 Task: Add a signature Erica Taylor containing 'Have a great Fourth of July, Erica Taylor' to email address softage.1@softage.net and add a folder Collectibles
Action: Mouse moved to (100, 143)
Screenshot: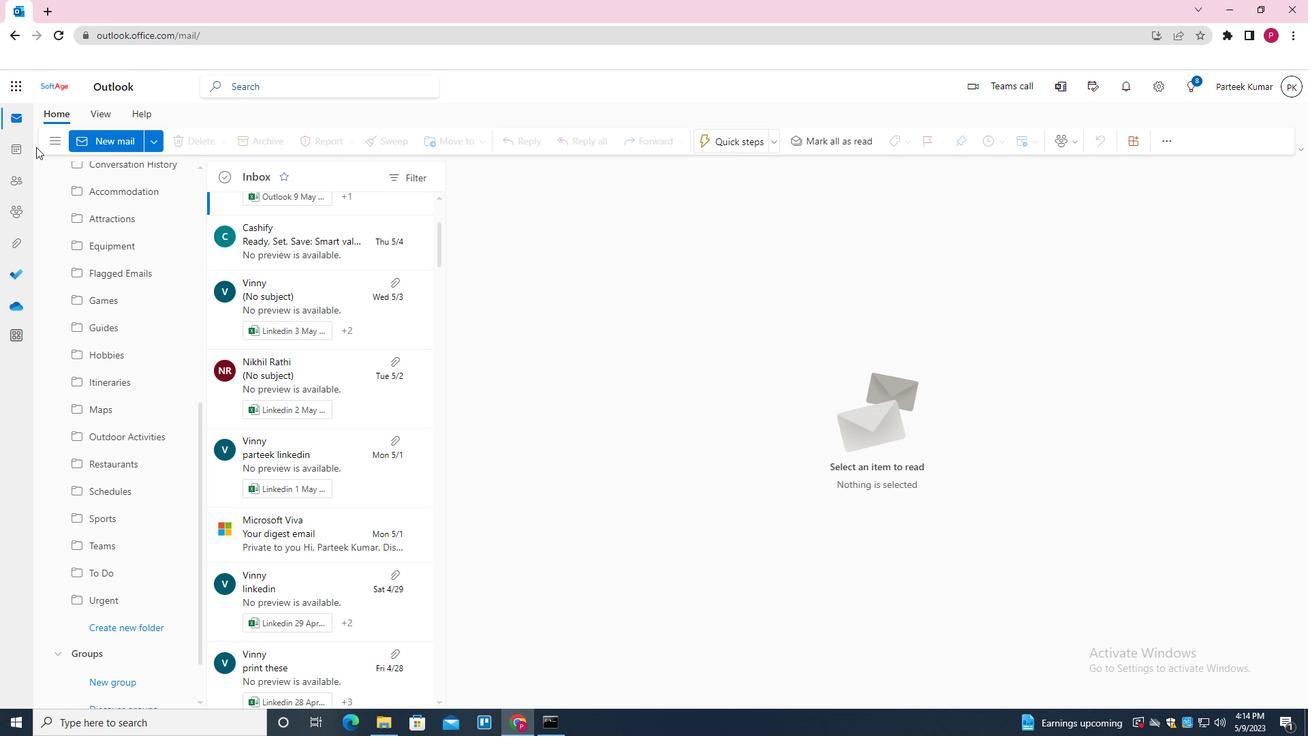 
Action: Mouse pressed left at (100, 143)
Screenshot: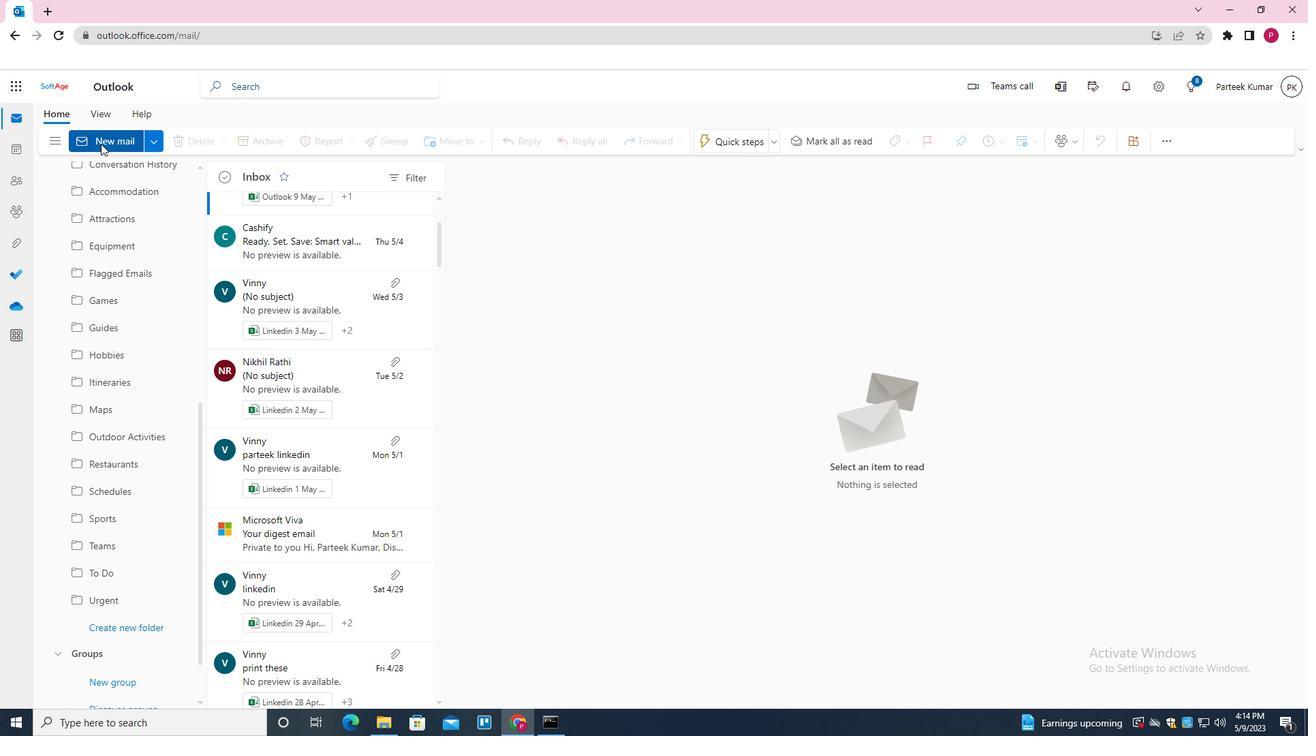 
Action: Mouse moved to (924, 142)
Screenshot: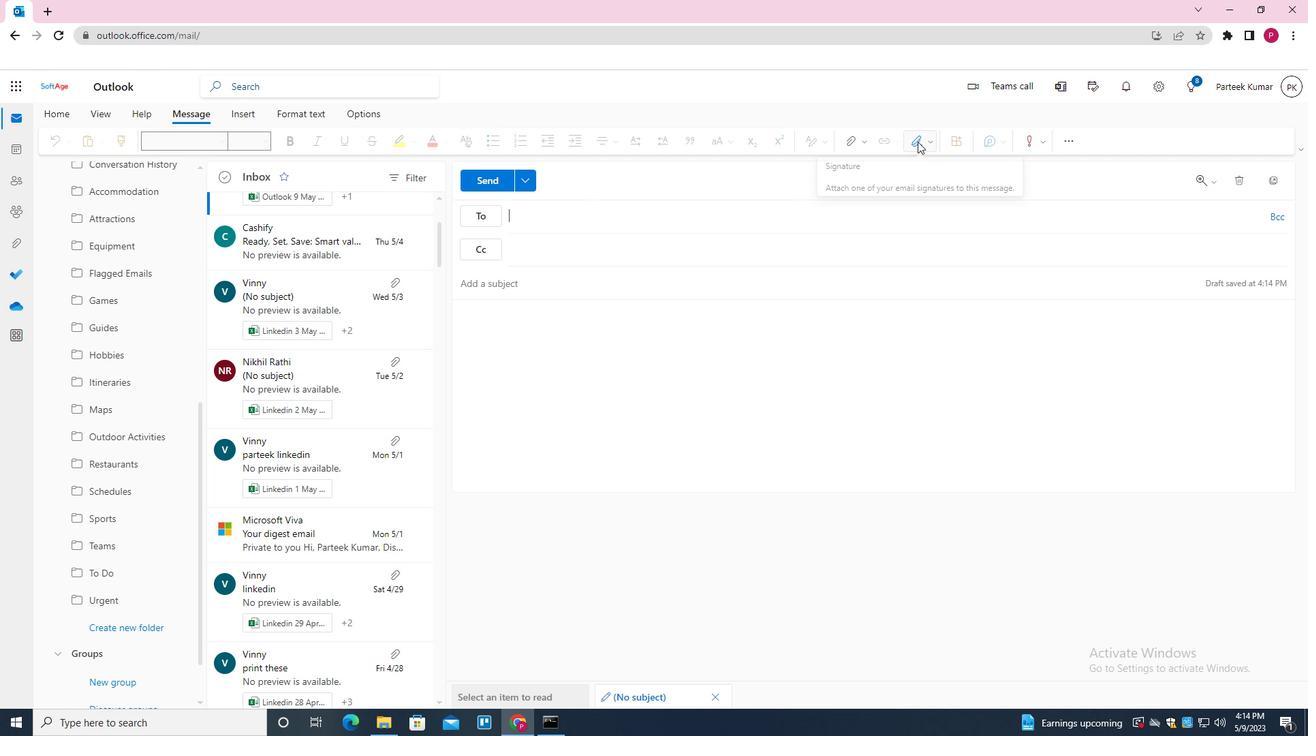 
Action: Mouse pressed left at (924, 142)
Screenshot: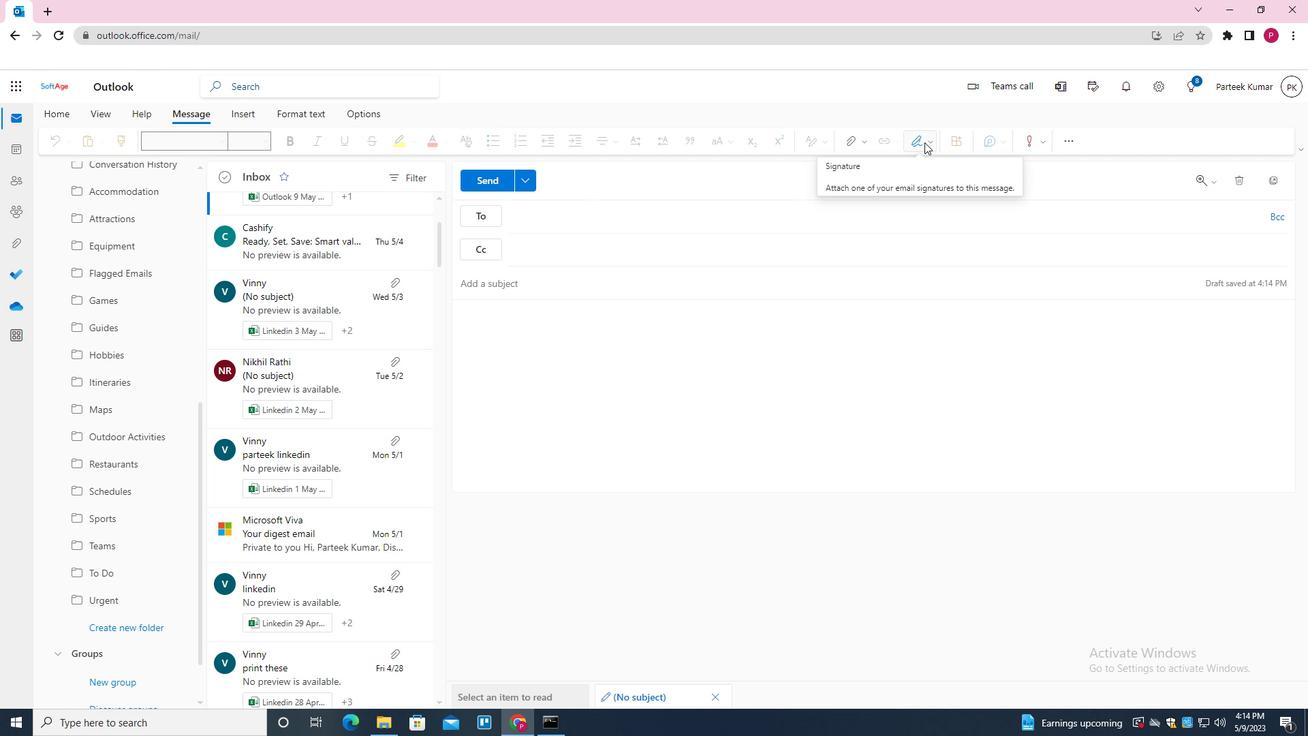 
Action: Mouse moved to (890, 415)
Screenshot: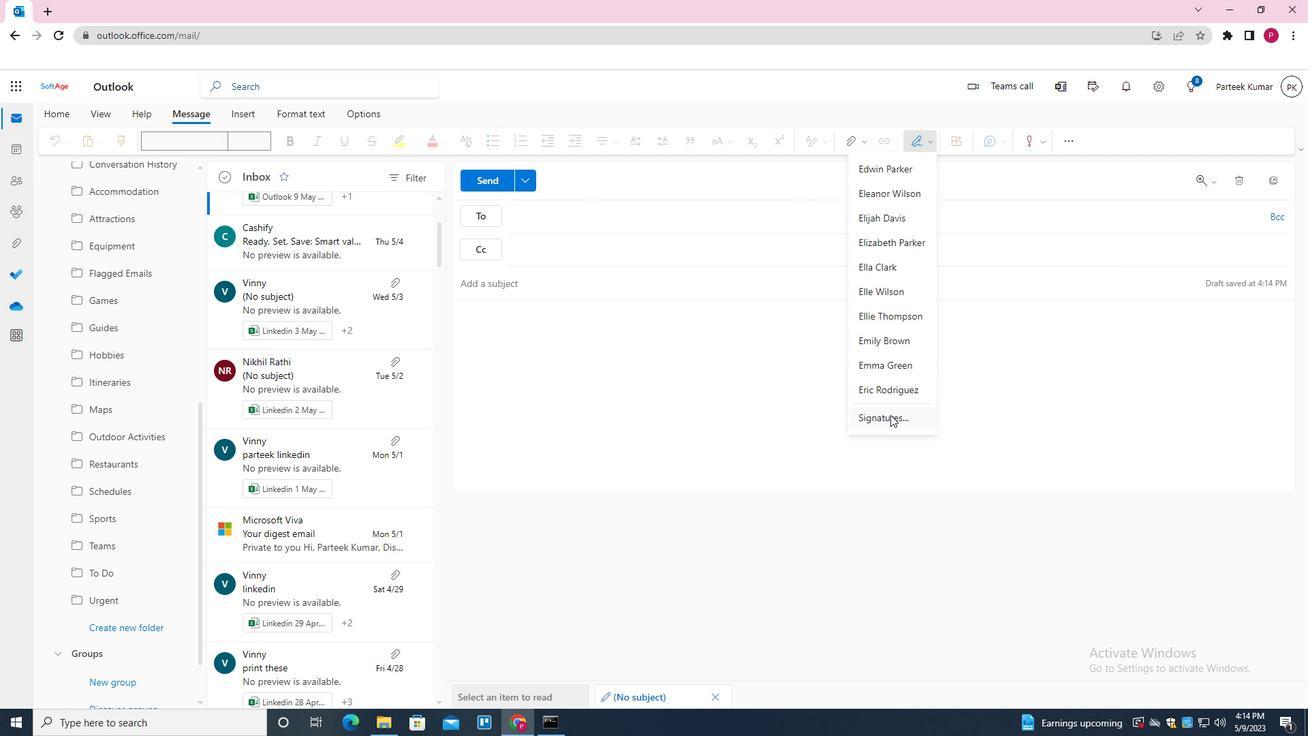 
Action: Mouse pressed left at (890, 415)
Screenshot: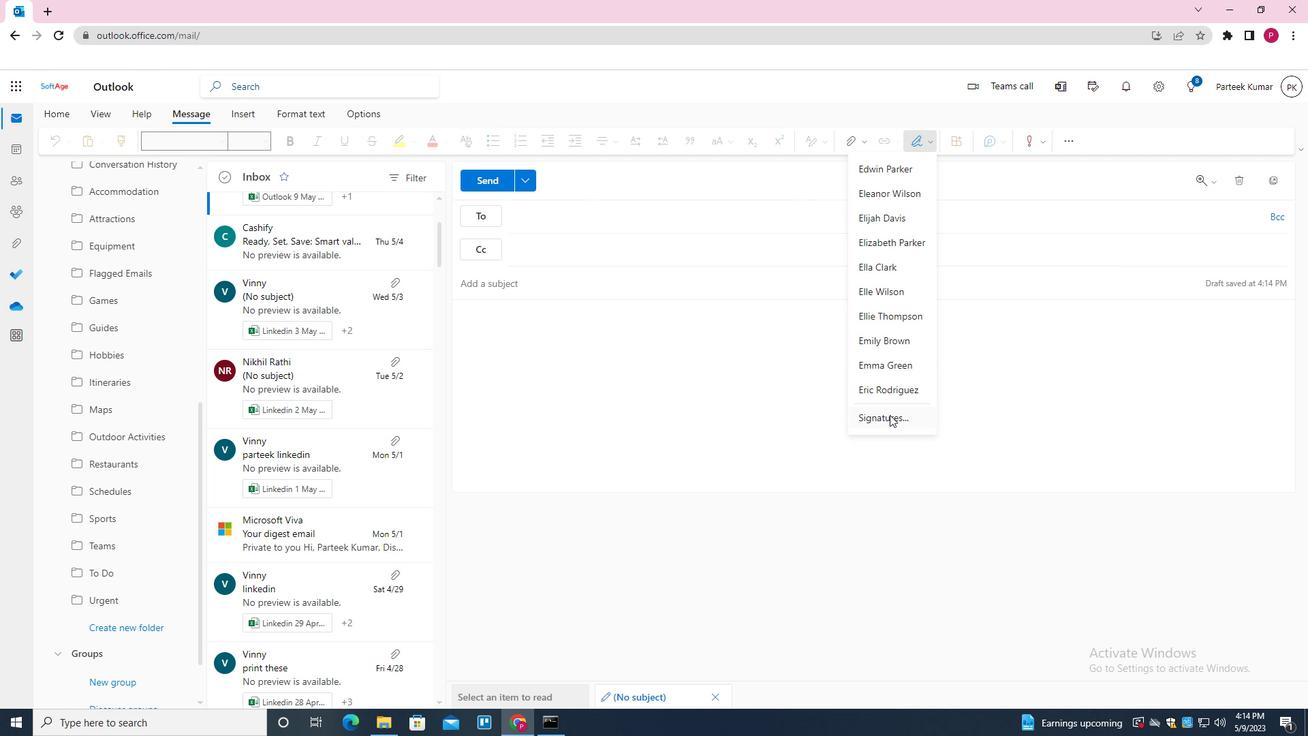 
Action: Mouse moved to (549, 225)
Screenshot: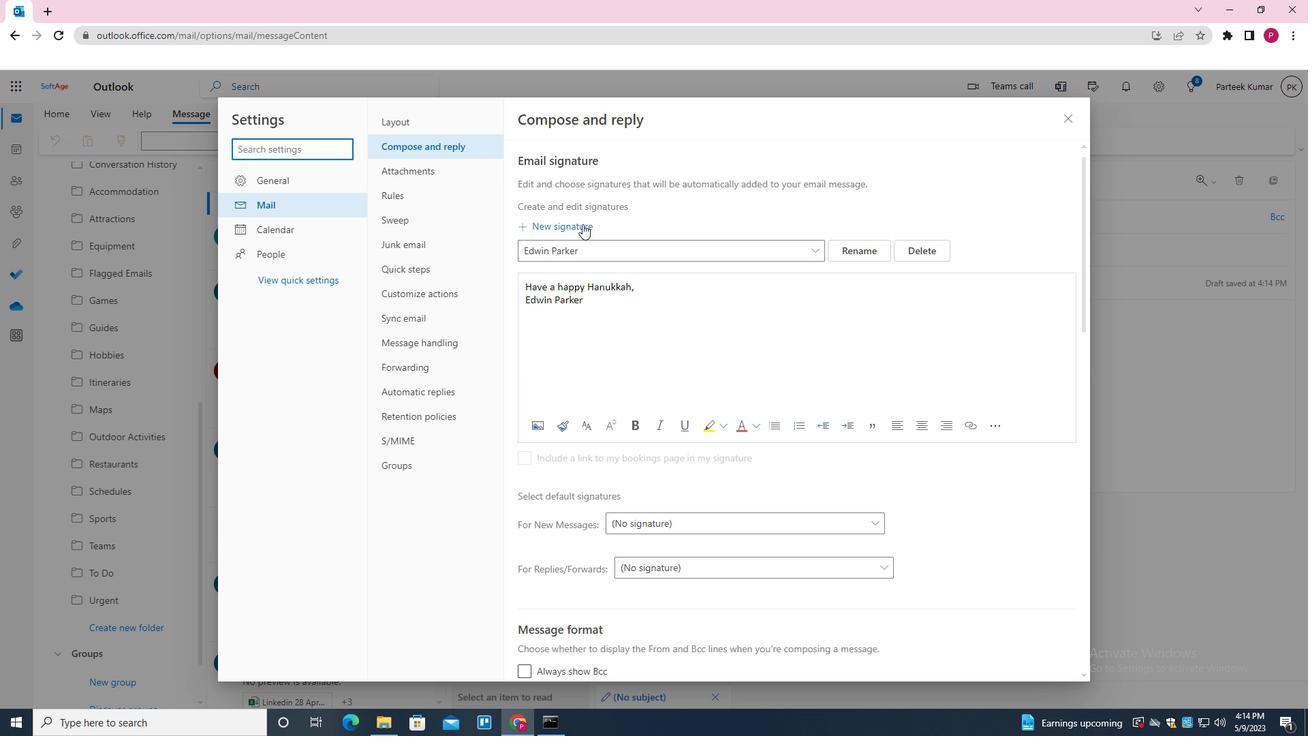 
Action: Mouse pressed left at (549, 225)
Screenshot: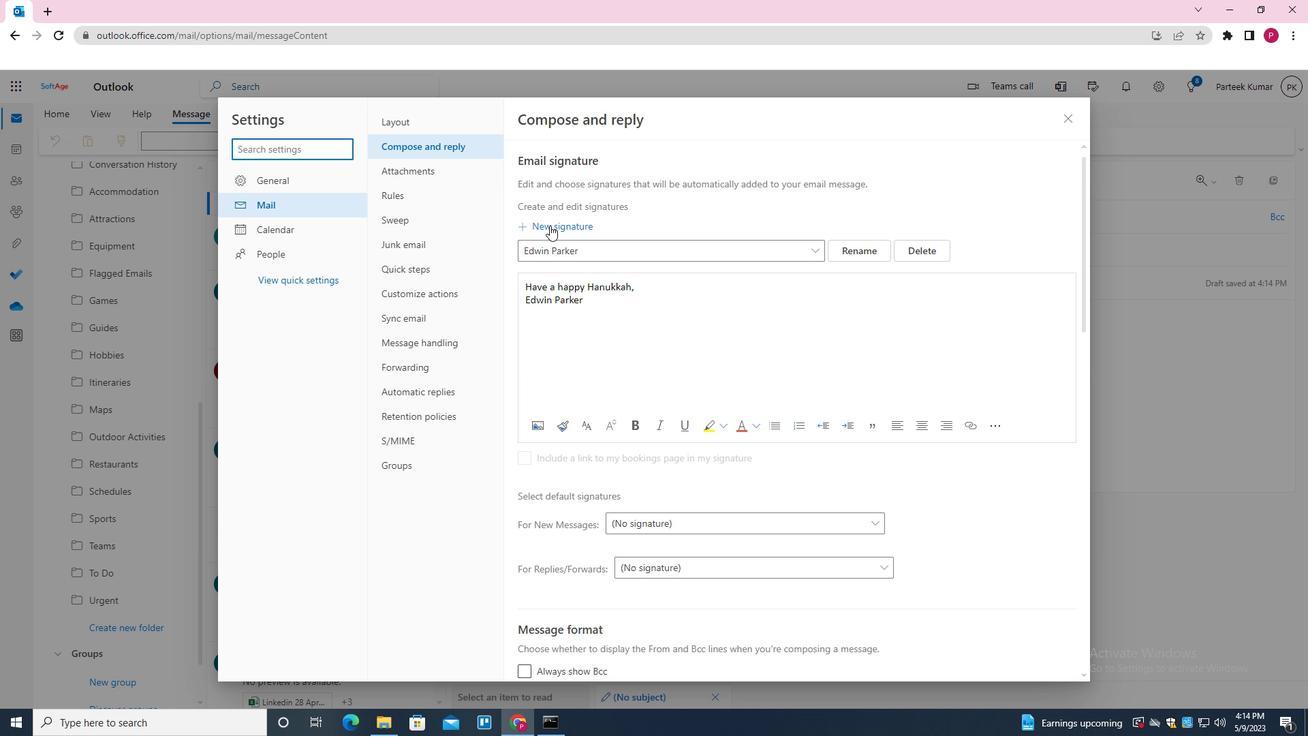 
Action: Mouse moved to (603, 250)
Screenshot: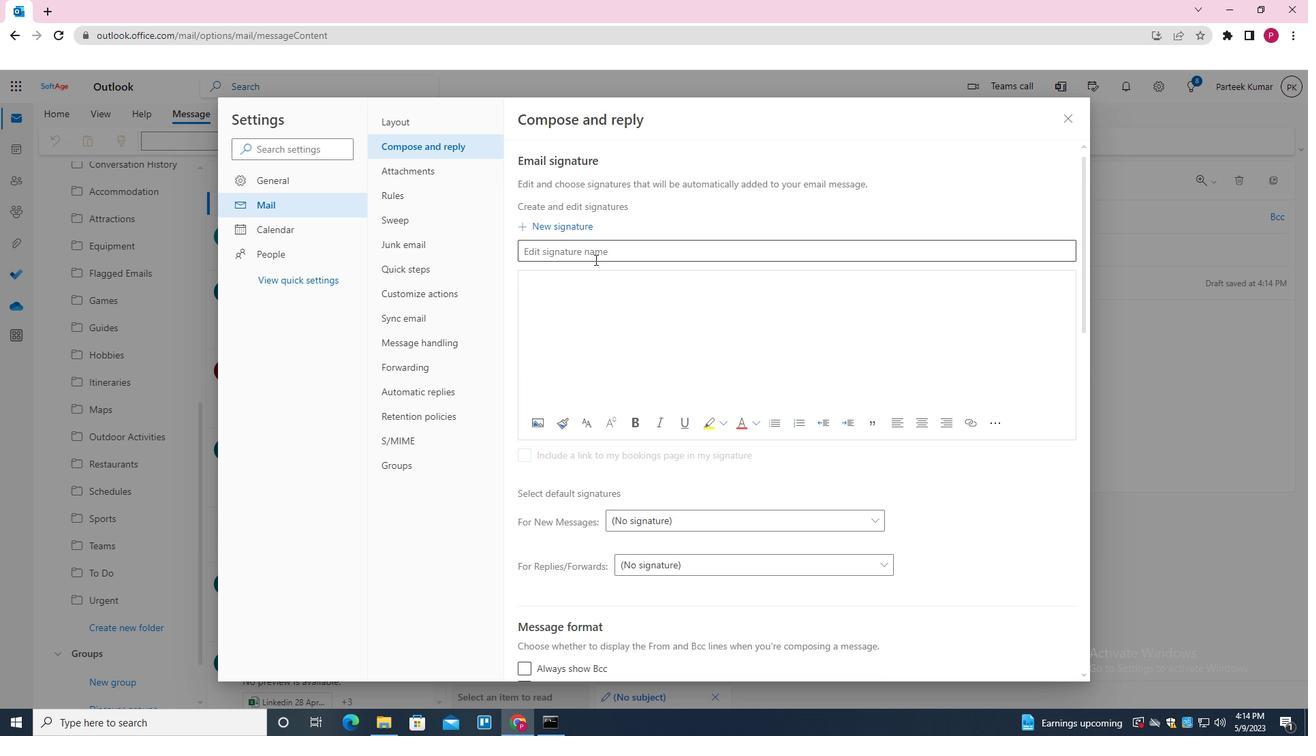 
Action: Mouse pressed left at (603, 250)
Screenshot: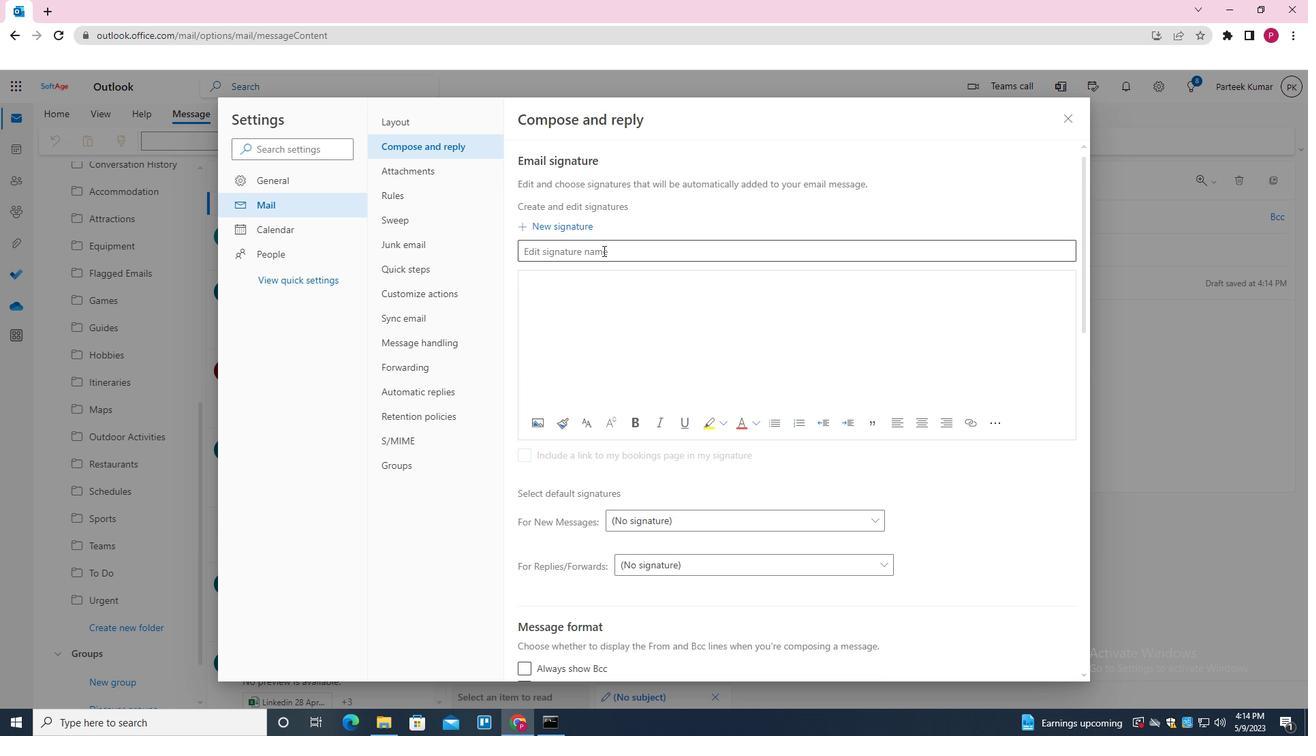 
Action: Mouse moved to (737, 354)
Screenshot: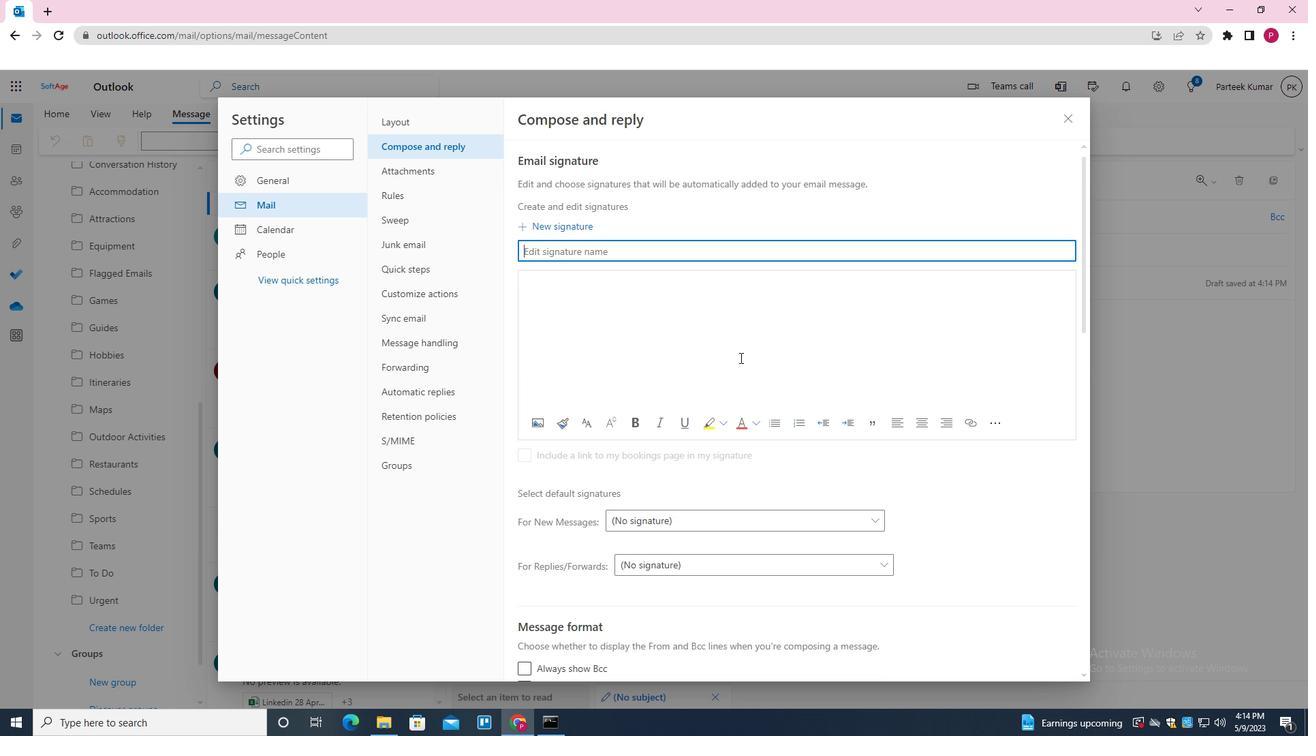
Action: Key pressed <Key.shift>ERICA<Key.space><Key.shift>TAYLOR
Screenshot: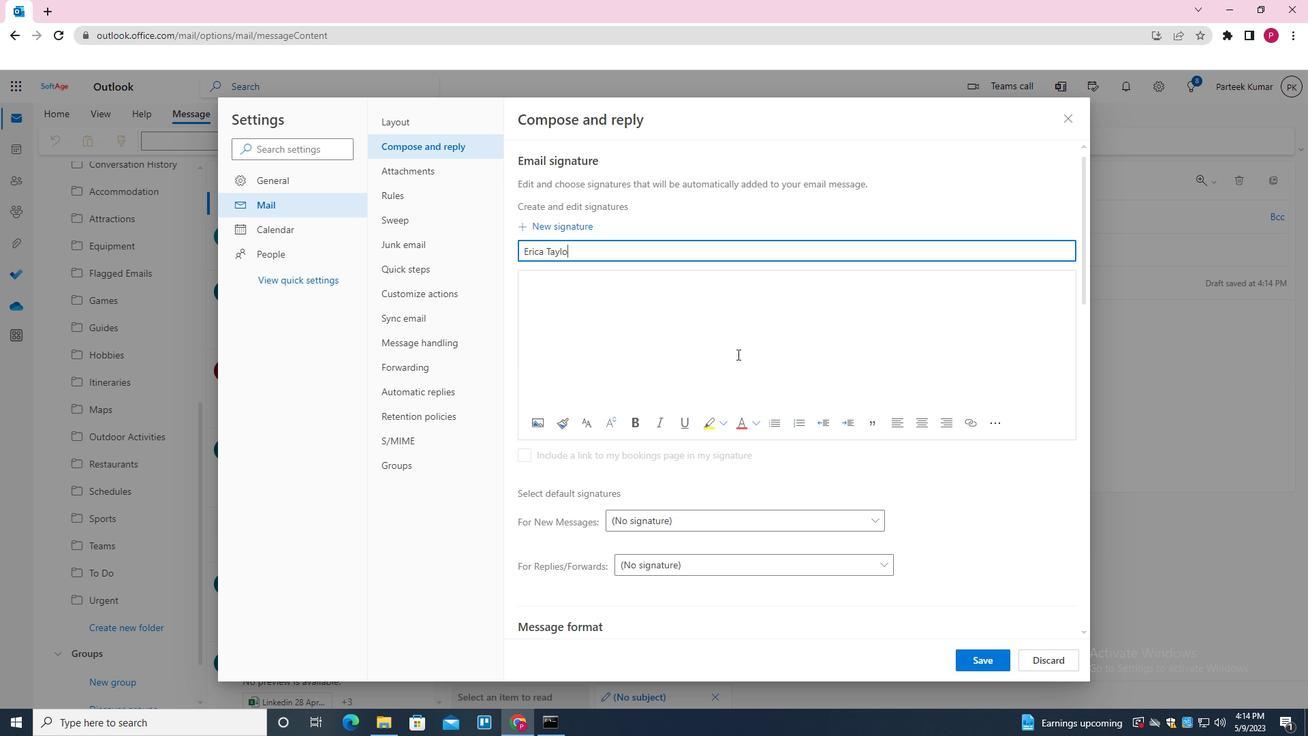 
Action: Mouse moved to (663, 310)
Screenshot: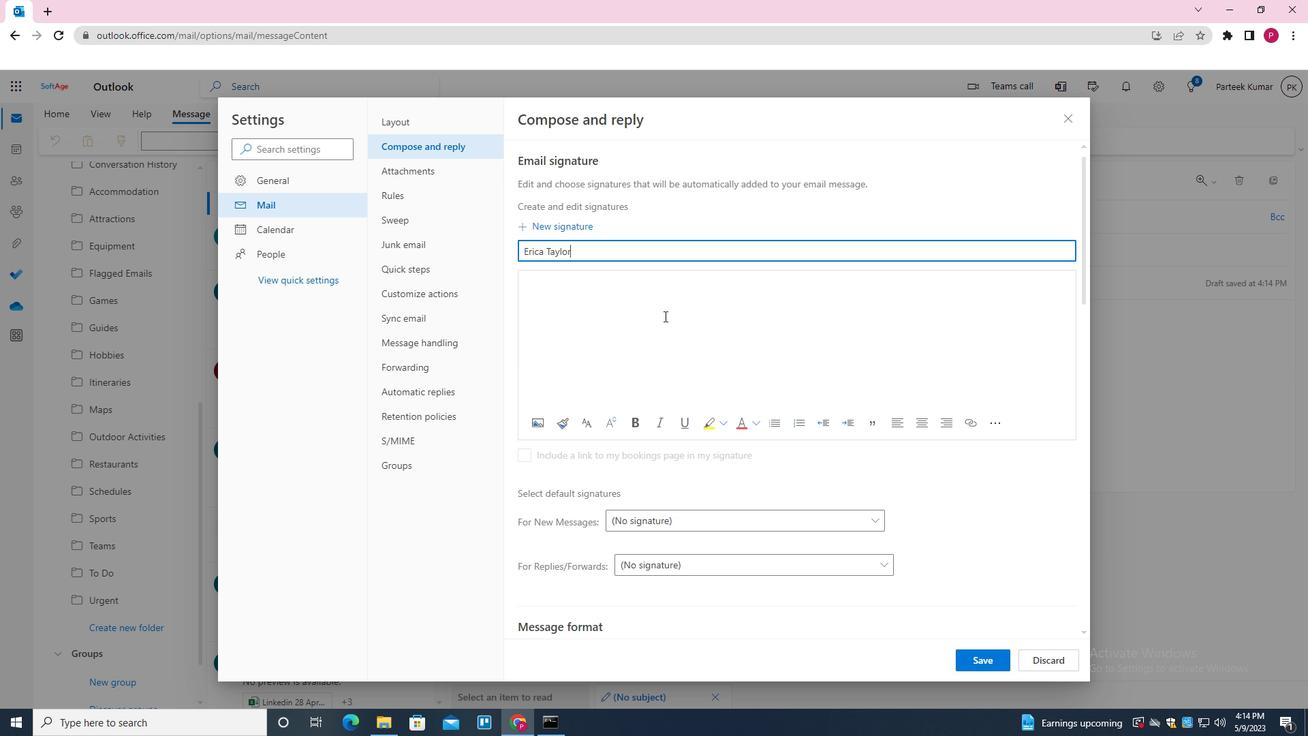 
Action: Mouse pressed left at (663, 310)
Screenshot: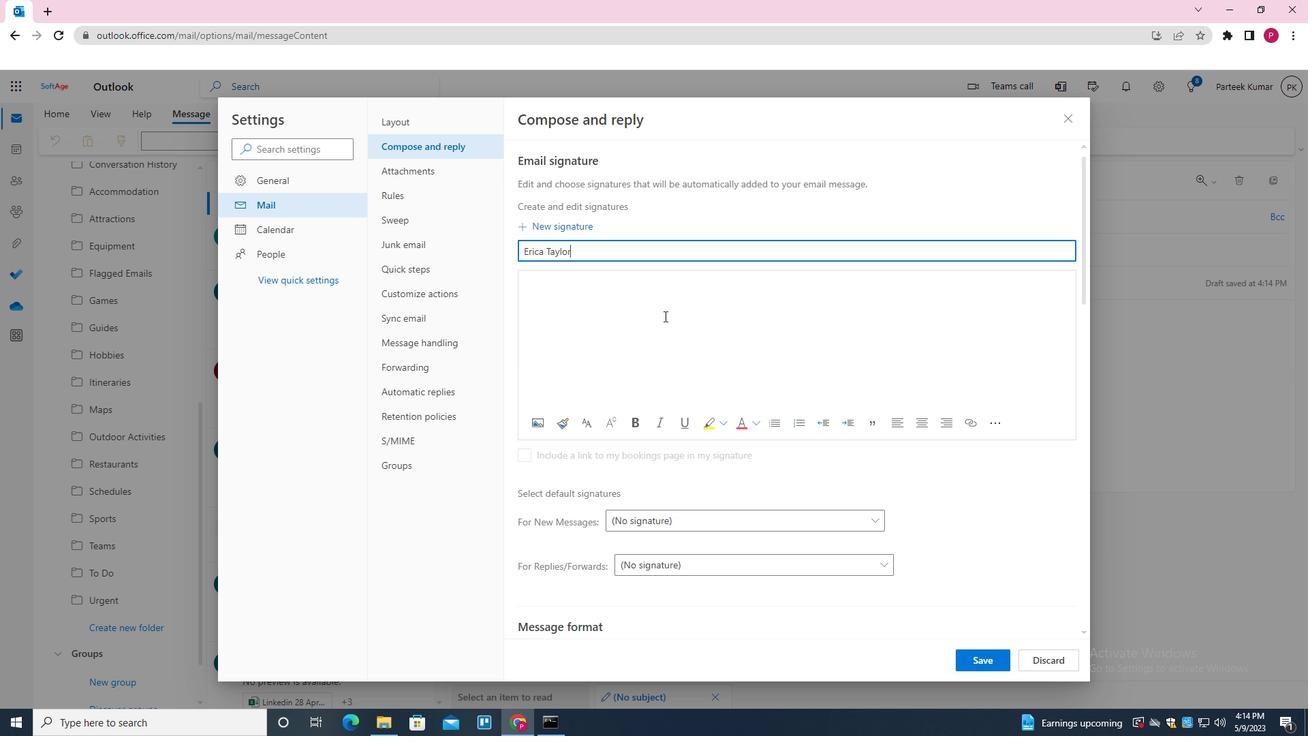 
Action: Mouse moved to (663, 310)
Screenshot: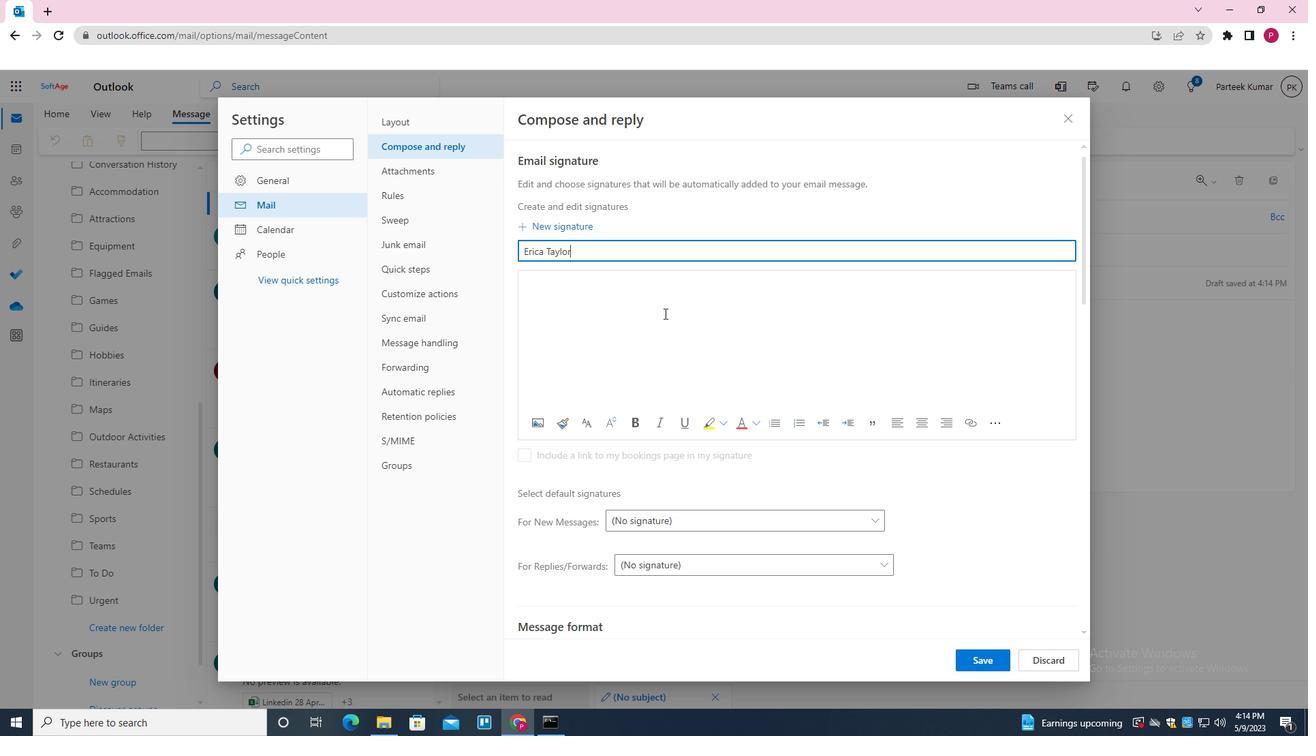 
Action: Key pressed <Key.shift>HAVE<Key.shift><Key.shift><Key.space><Key.shift><Key.shift><Key.shift><Key.shift><Key.shift><Key.shift><Key.shift><Key.shift><Key.shift><Key.shift><Key.shift><Key.shift><Key.shift><Key.shift><Key.shift><Key.shift><Key.shift><Key.shift><Key.shift><Key.shift><Key.shift><Key.shift><Key.shift><Key.shift><Key.shift><Key.shift><Key.shift><Key.shift><Key.shift><Key.shift><Key.shift><Key.shift>A<Key.space><Key.shift><Key.shift><Key.shift><Key.shift><Key.shift><Key.shift><Key.shift><Key.shift><Key.shift><Key.shift><Key.shift><Key.shift><Key.shift><Key.shift><Key.shift><Key.shift>GREAT<Key.space><Key.shift>ctrl+FOURTG<Key.backspace>H<Key.space>OF<Key.space><Key.shift_r><Key.shift_r><Key.shift_r><Key.shift_r><Key.shift_r><Key.shift_r><Key.shift_r><Key.shift_r><Key.shift_r><Key.shift_r><Key.shift_r><Key.shift_r><Key.shift_r><Key.shift_r><Key.shift_r><Key.shift_r><Key.shift_r><Key.shift_r><Key.shift_r><Key.shift_r>JULY,<Key.enter><Key.shift><Key.shift><Key.shift><Key.shift><Key.shift><Key.shift>ERICA<Key.space><Key.shift><Key.shift><Key.shift><Key.shift><Key.shift><Key.shift><Key.shift>TAYLOR
Screenshot: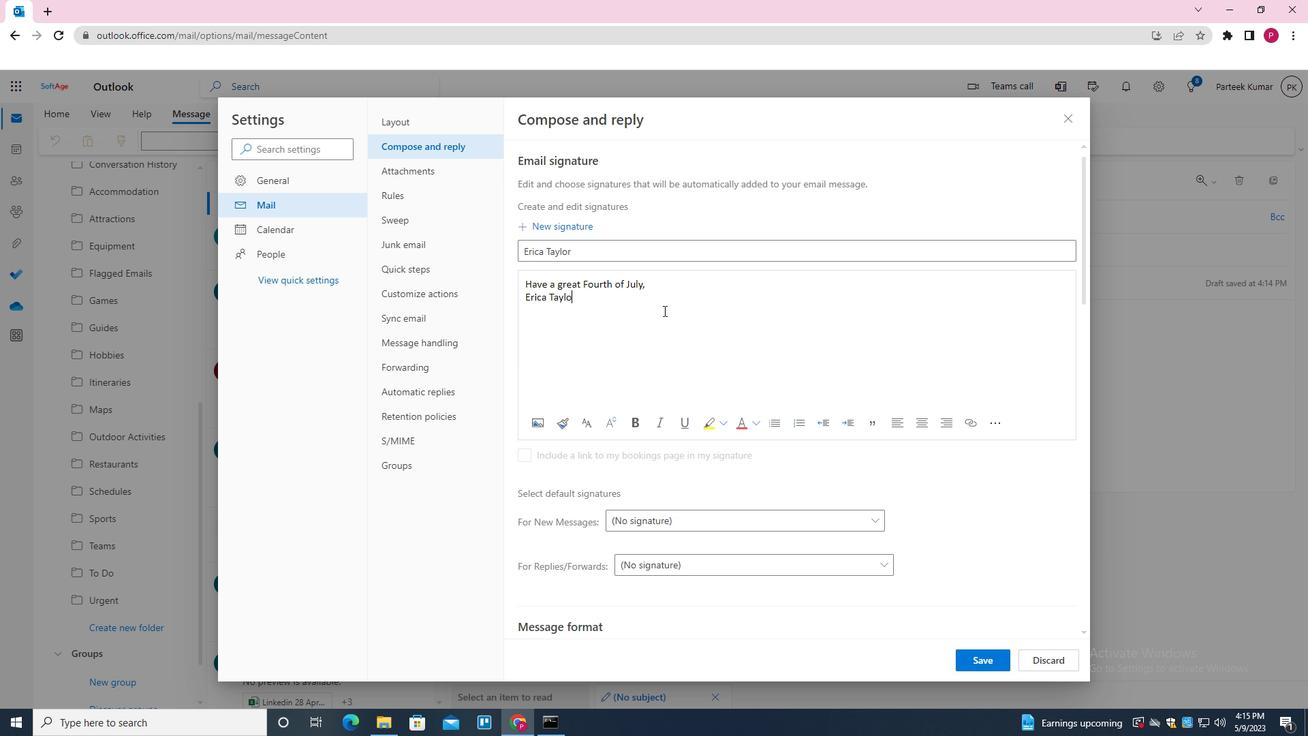 
Action: Mouse moved to (984, 662)
Screenshot: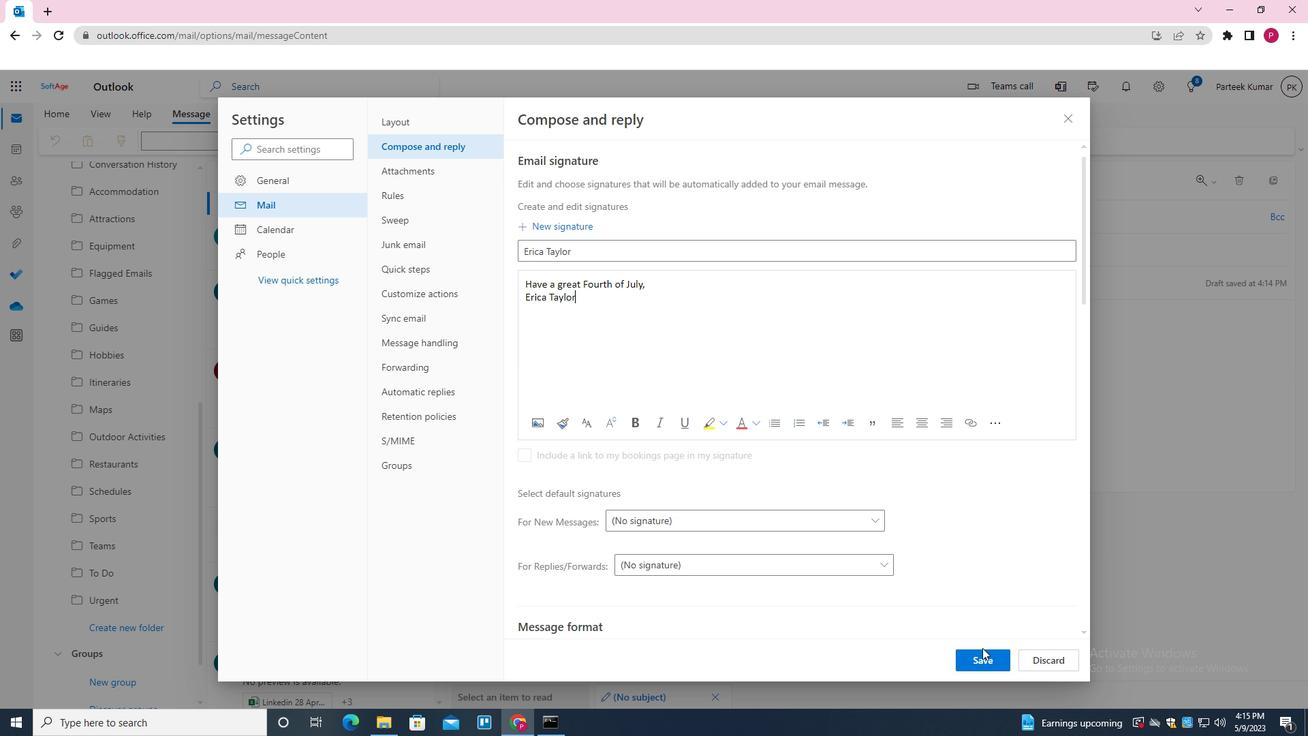 
Action: Mouse pressed left at (984, 662)
Screenshot: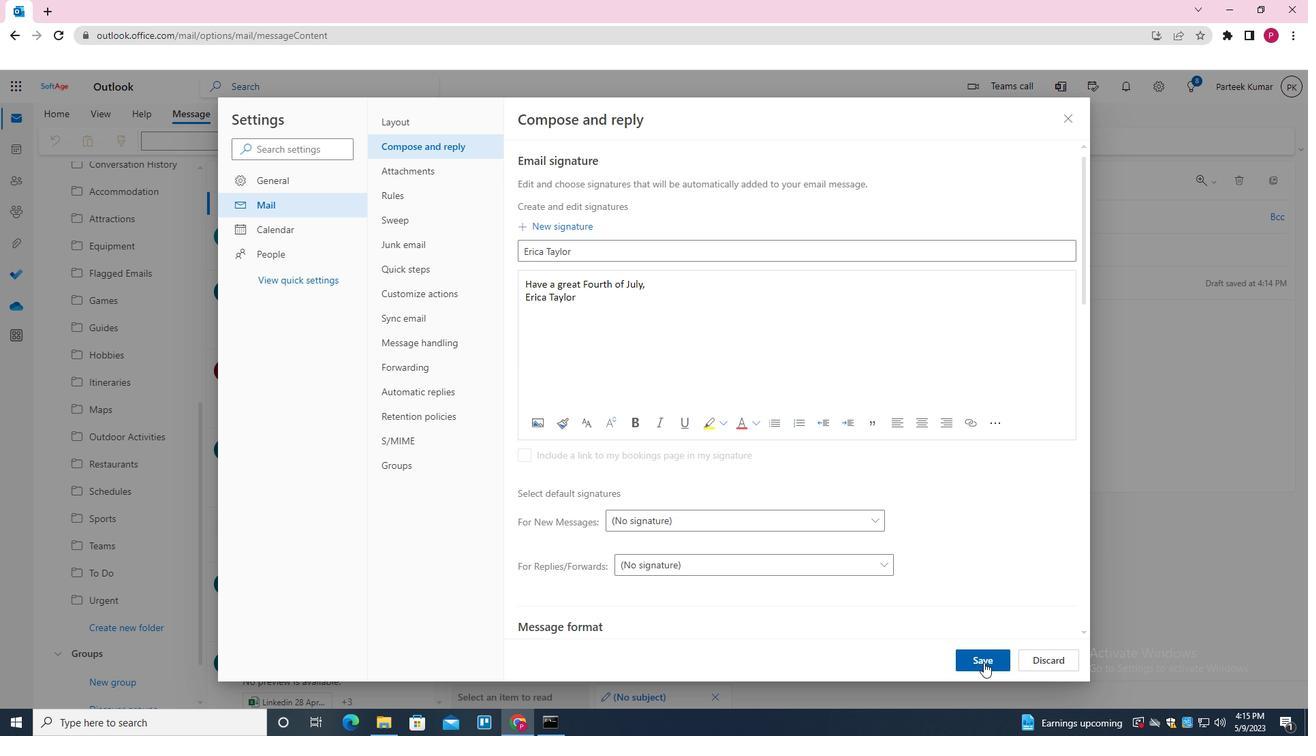 
Action: Mouse moved to (1075, 117)
Screenshot: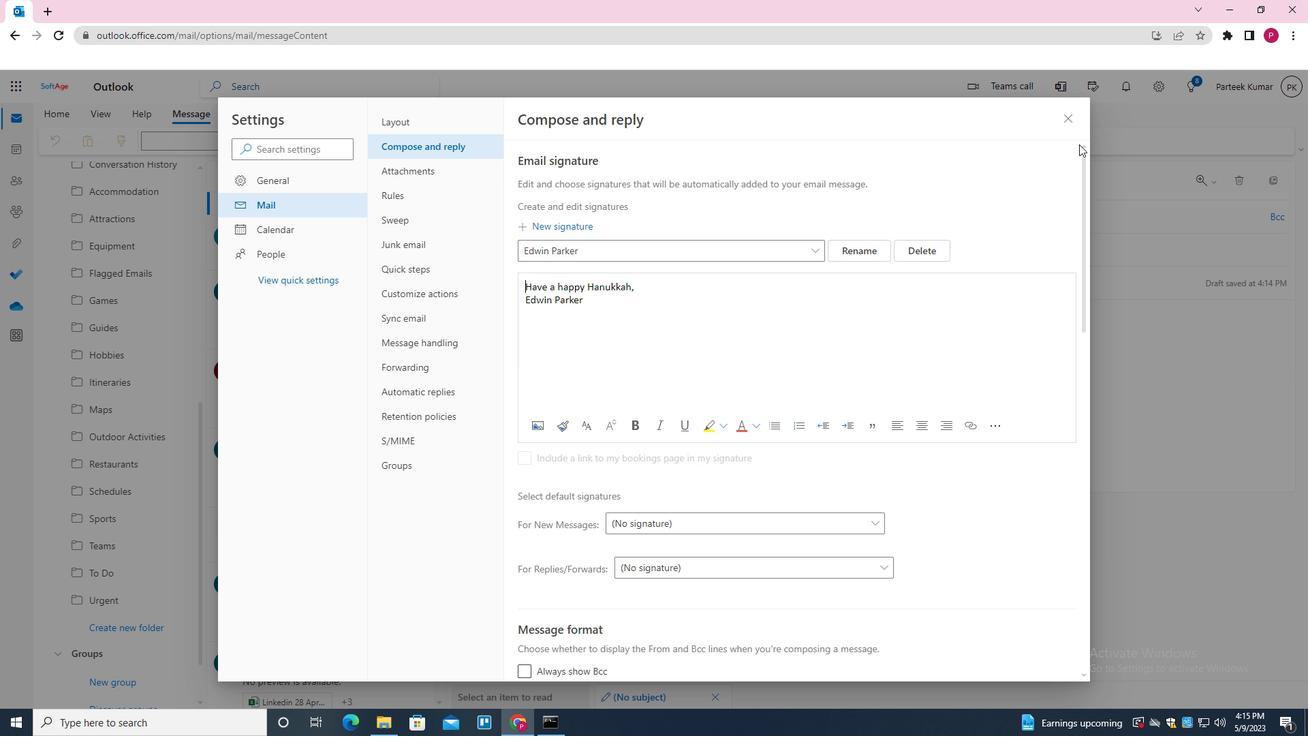 
Action: Mouse pressed left at (1075, 117)
Screenshot: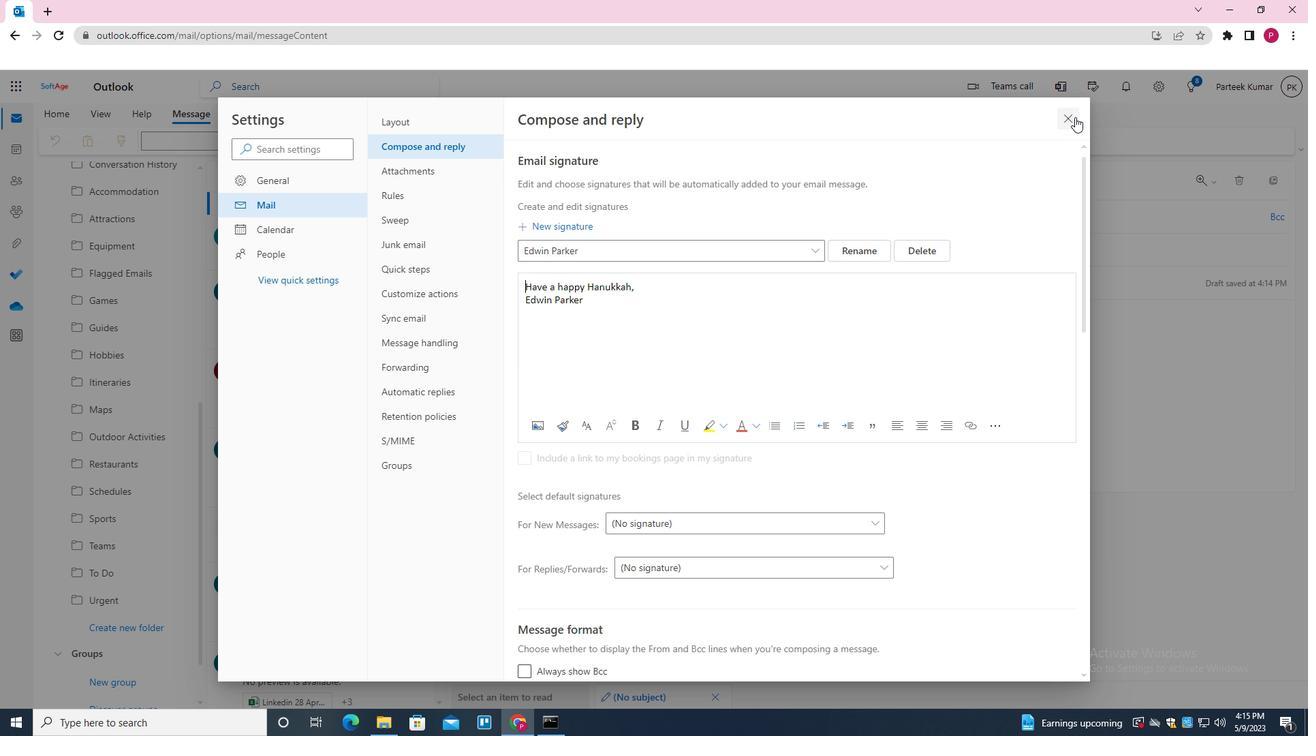 
Action: Mouse moved to (601, 329)
Screenshot: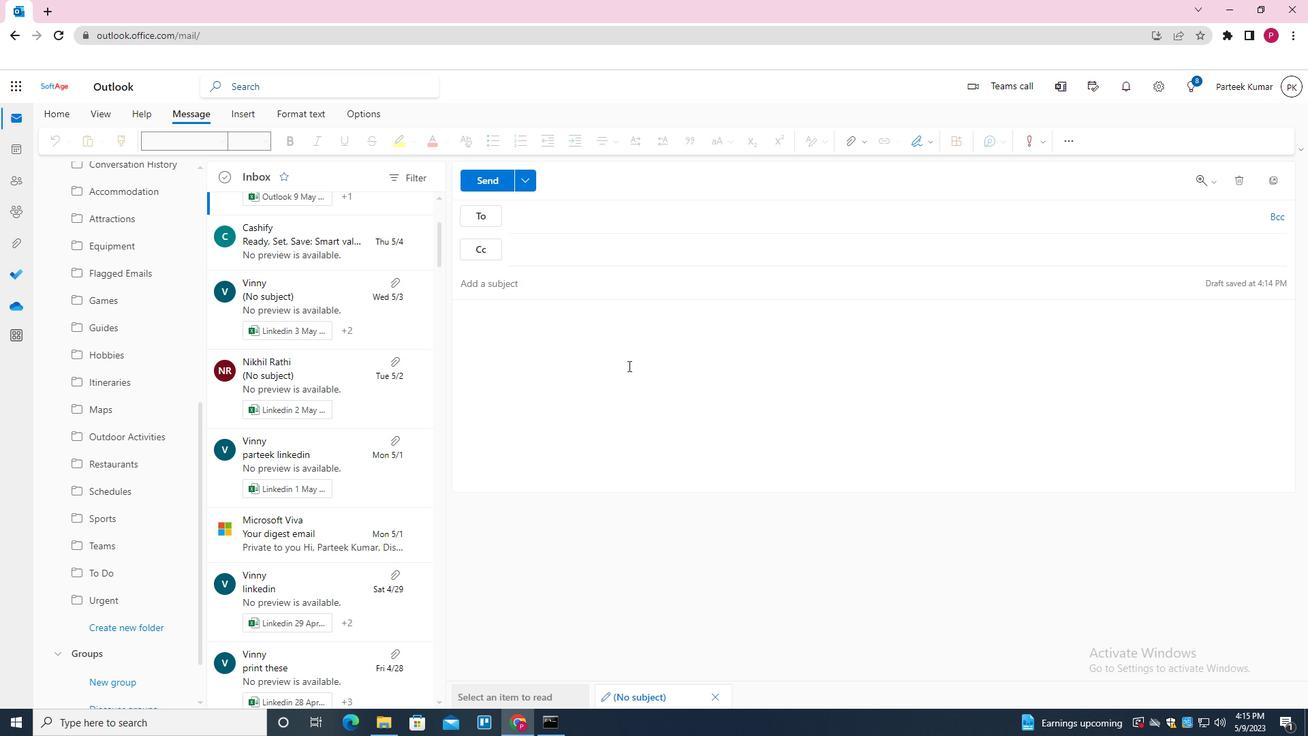
Action: Mouse pressed left at (601, 329)
Screenshot: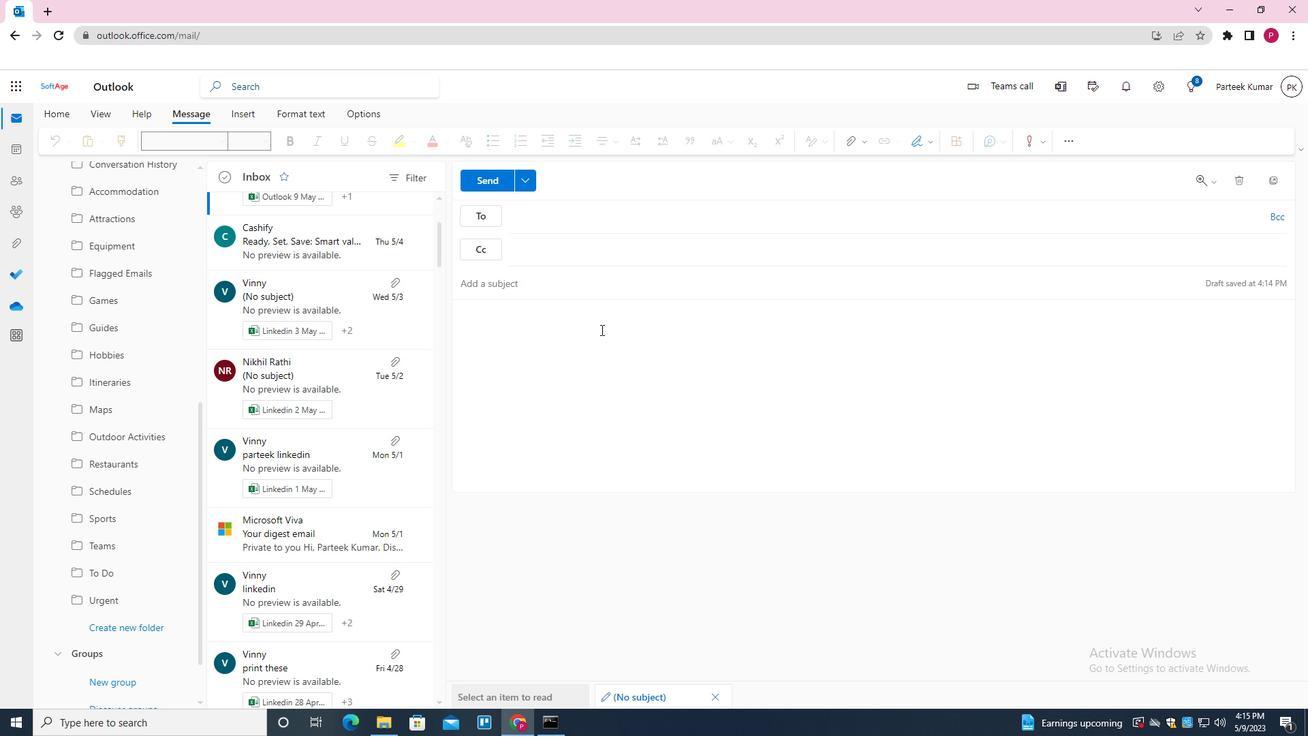 
Action: Mouse moved to (931, 143)
Screenshot: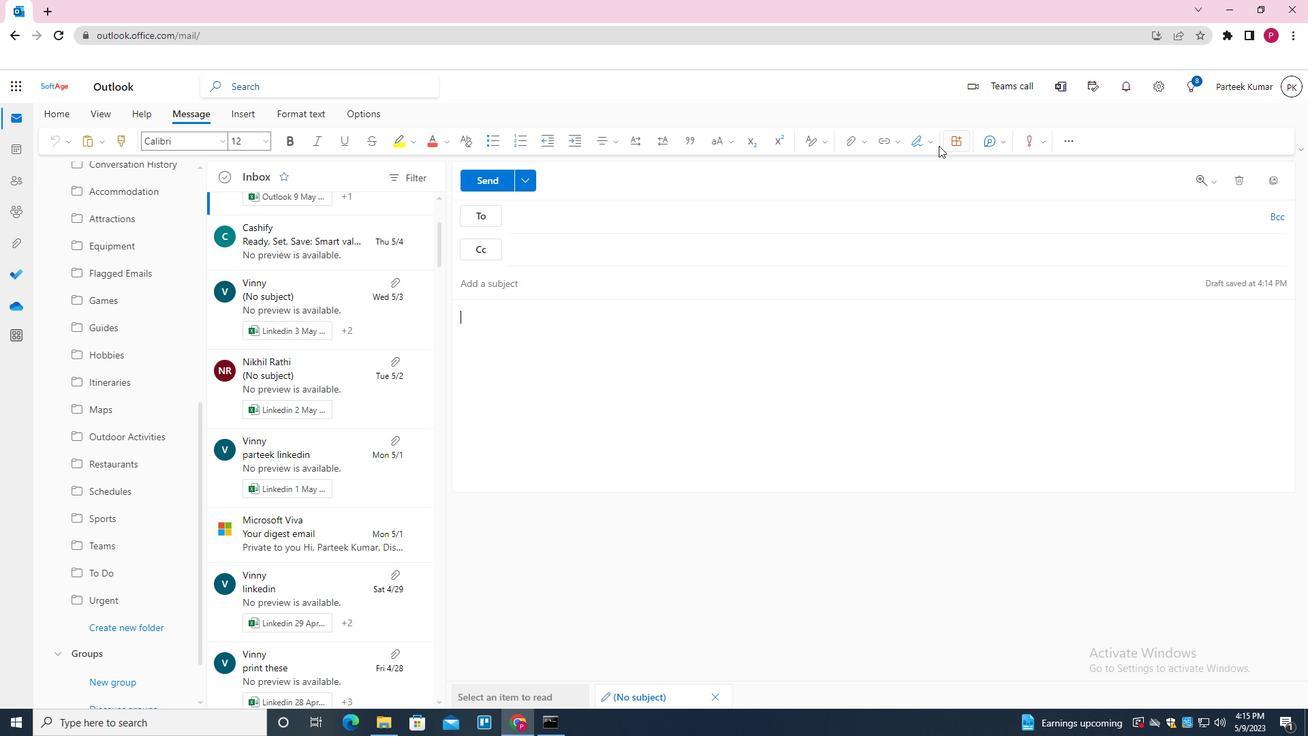 
Action: Mouse pressed left at (931, 143)
Screenshot: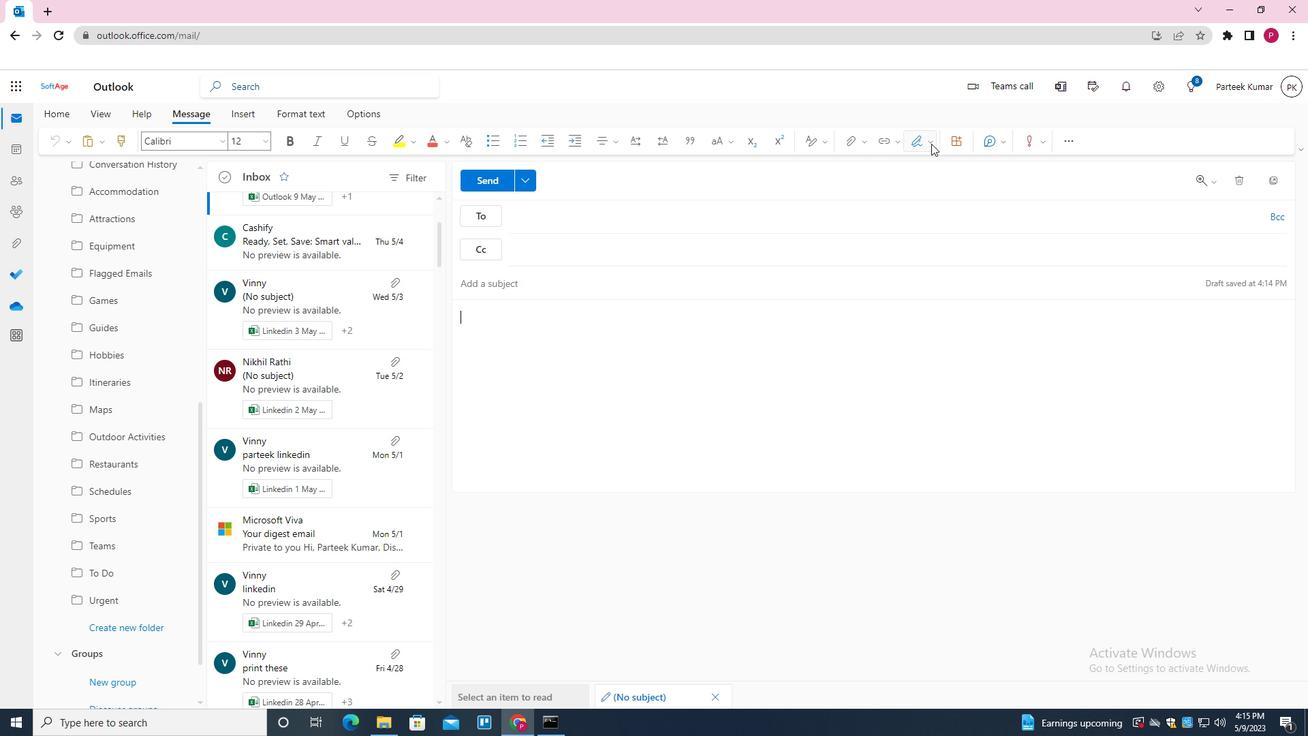 
Action: Mouse moved to (884, 411)
Screenshot: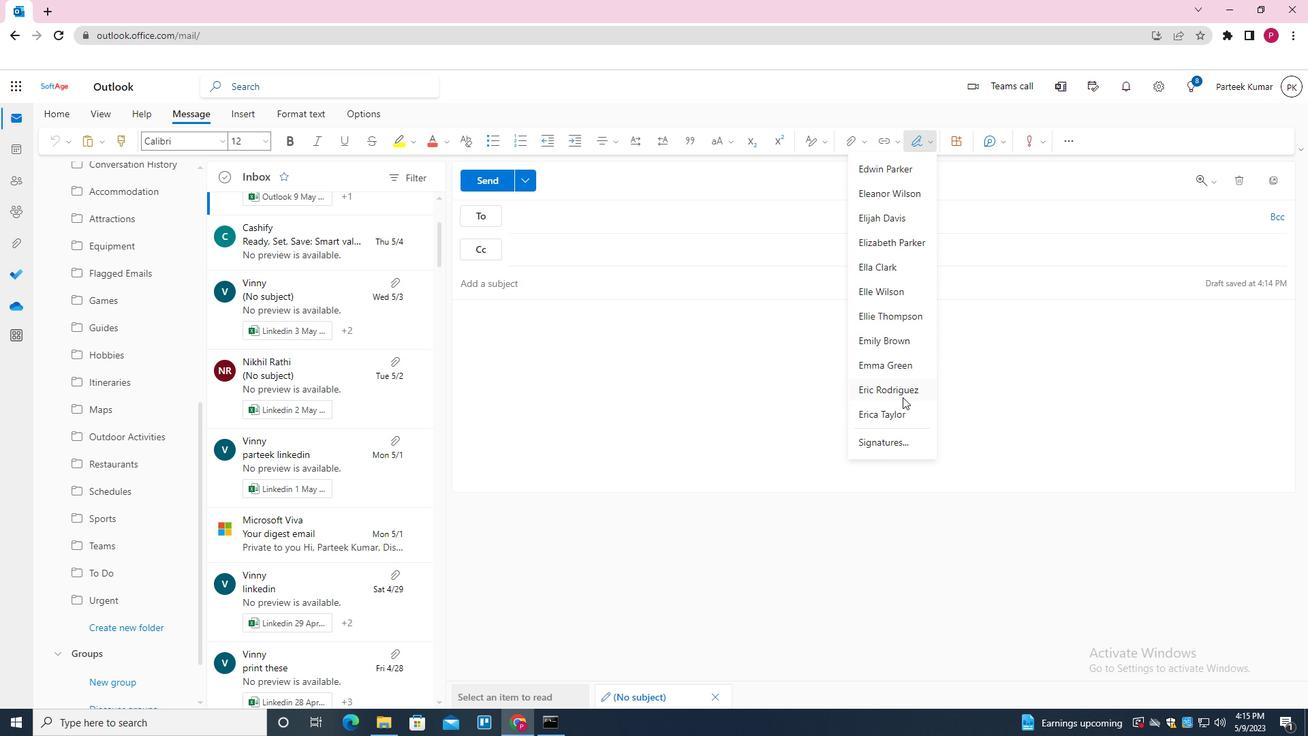 
Action: Mouse pressed left at (884, 411)
Screenshot: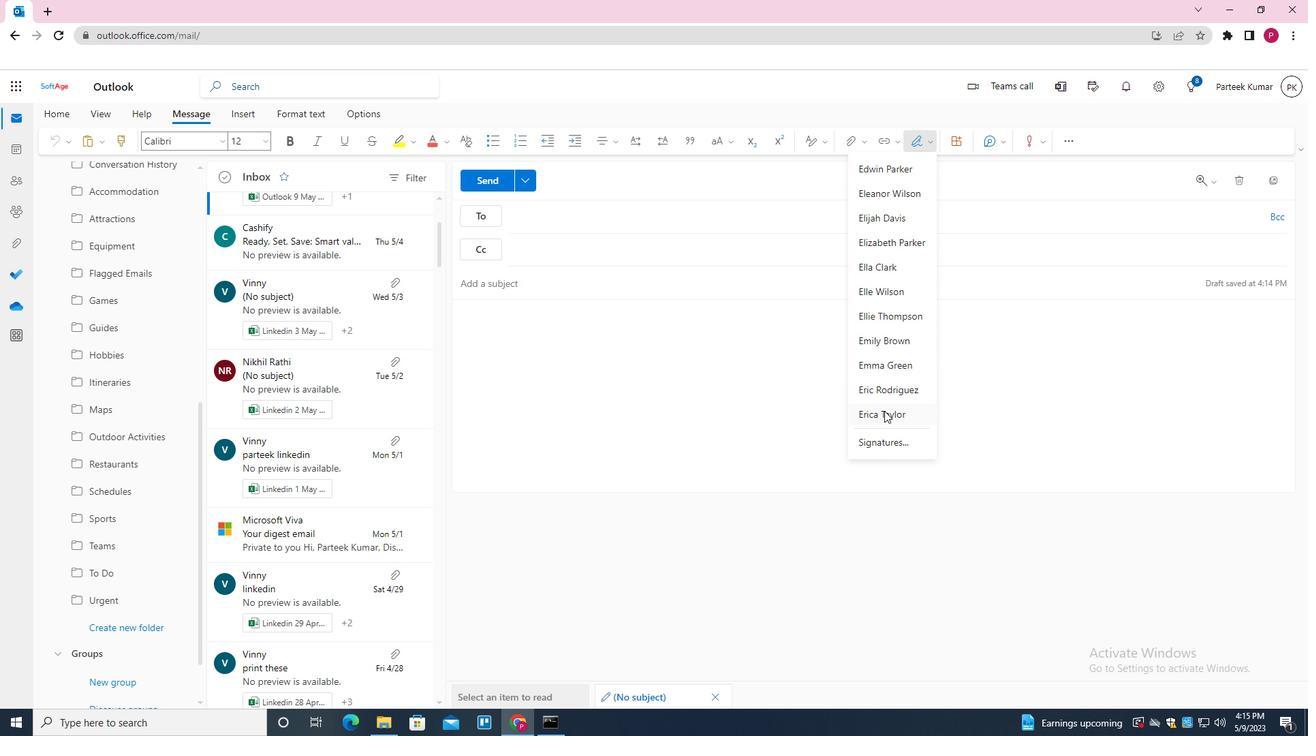 
Action: Mouse moved to (588, 226)
Screenshot: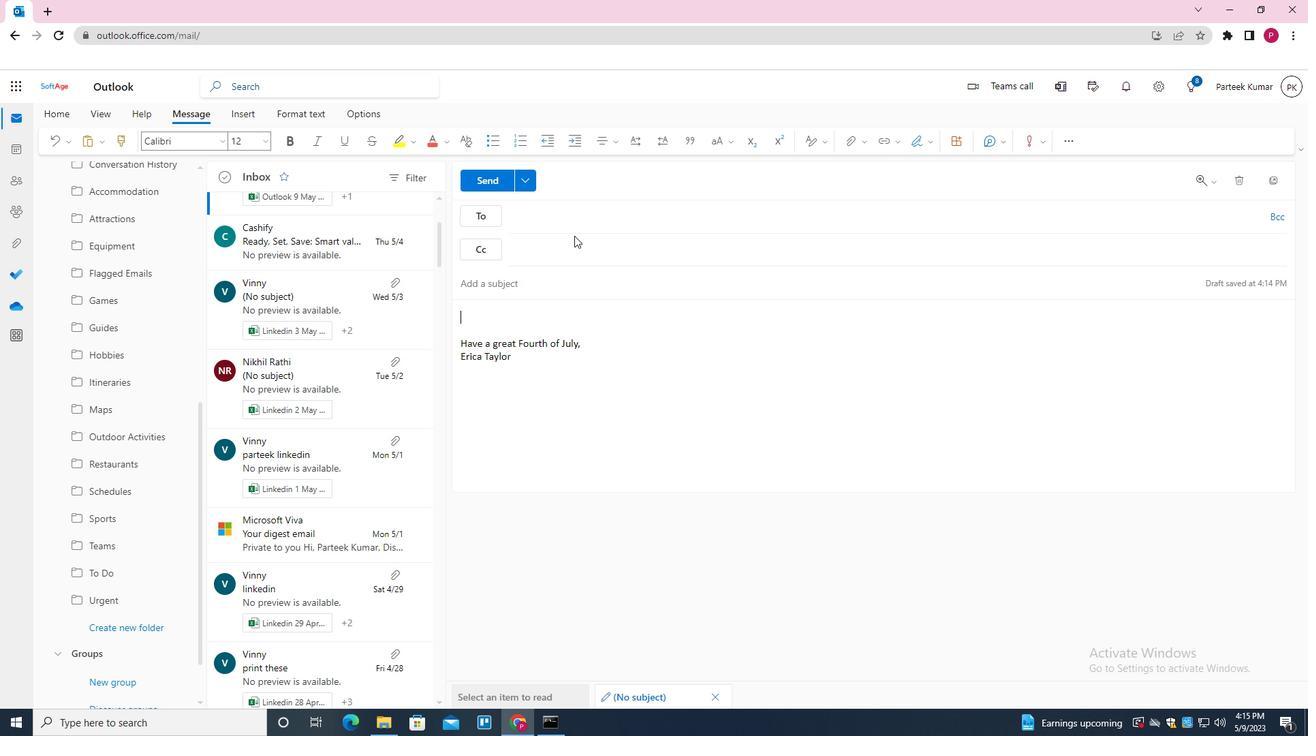 
Action: Mouse pressed left at (588, 226)
Screenshot: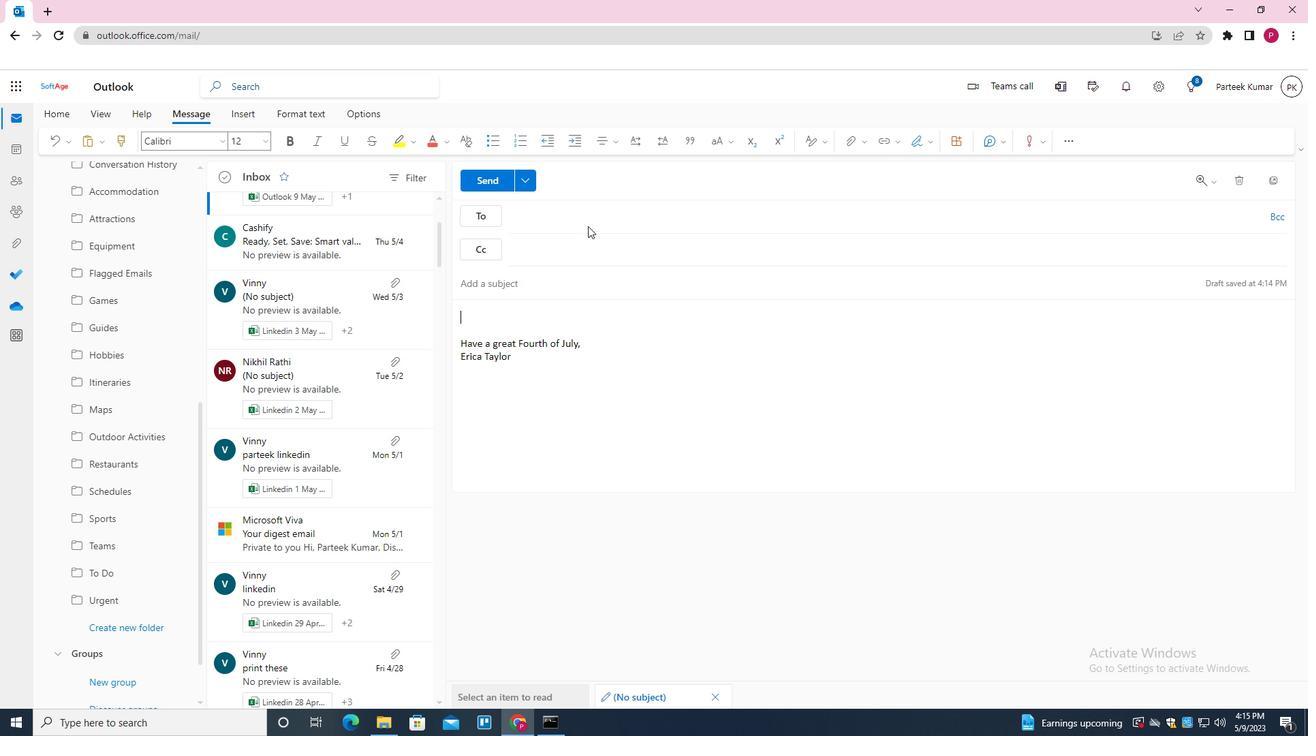 
Action: Mouse moved to (590, 221)
Screenshot: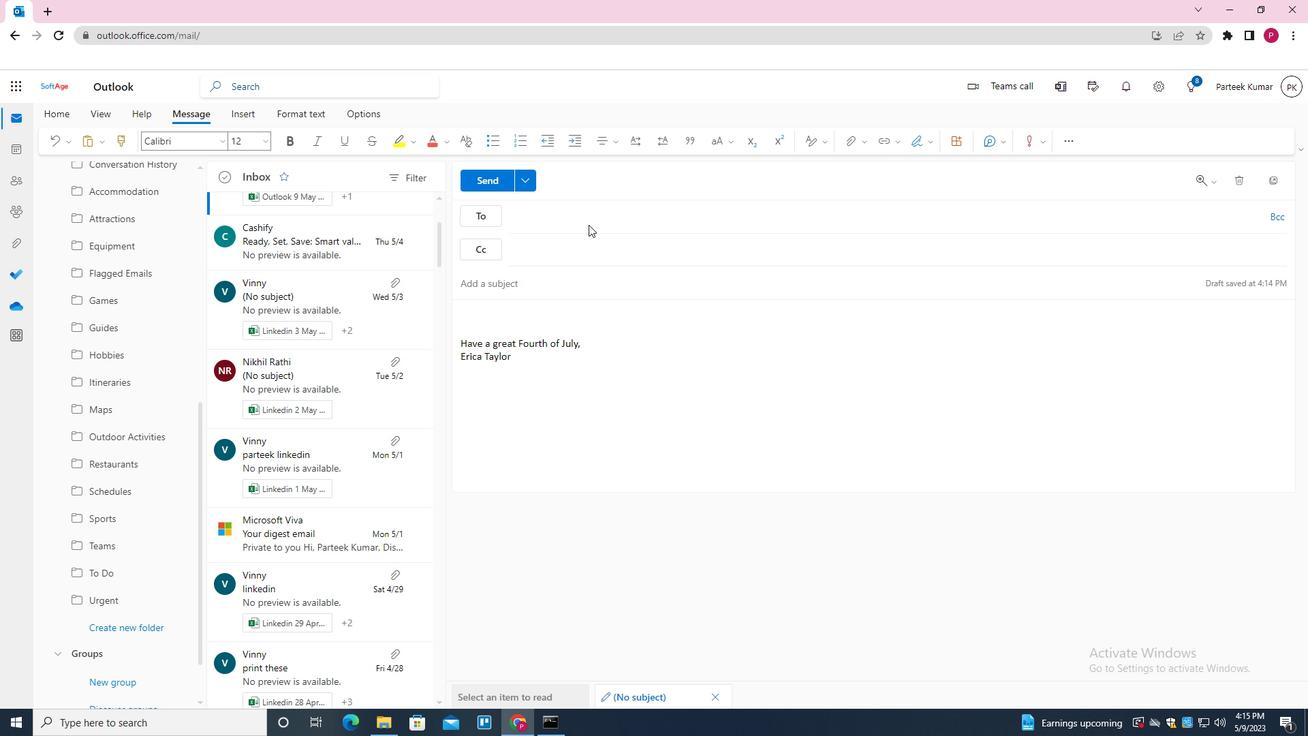 
Action: Mouse pressed left at (590, 221)
Screenshot: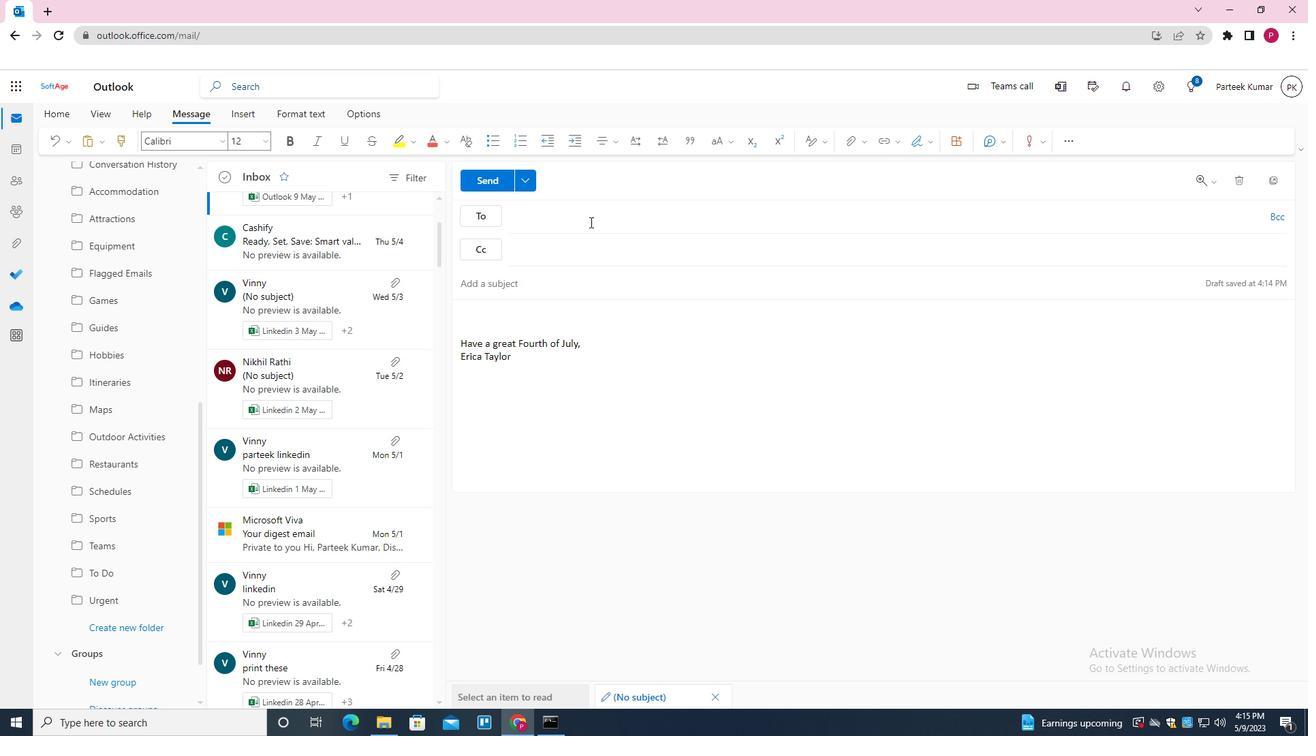 
Action: Key pressed SOFTA
Screenshot: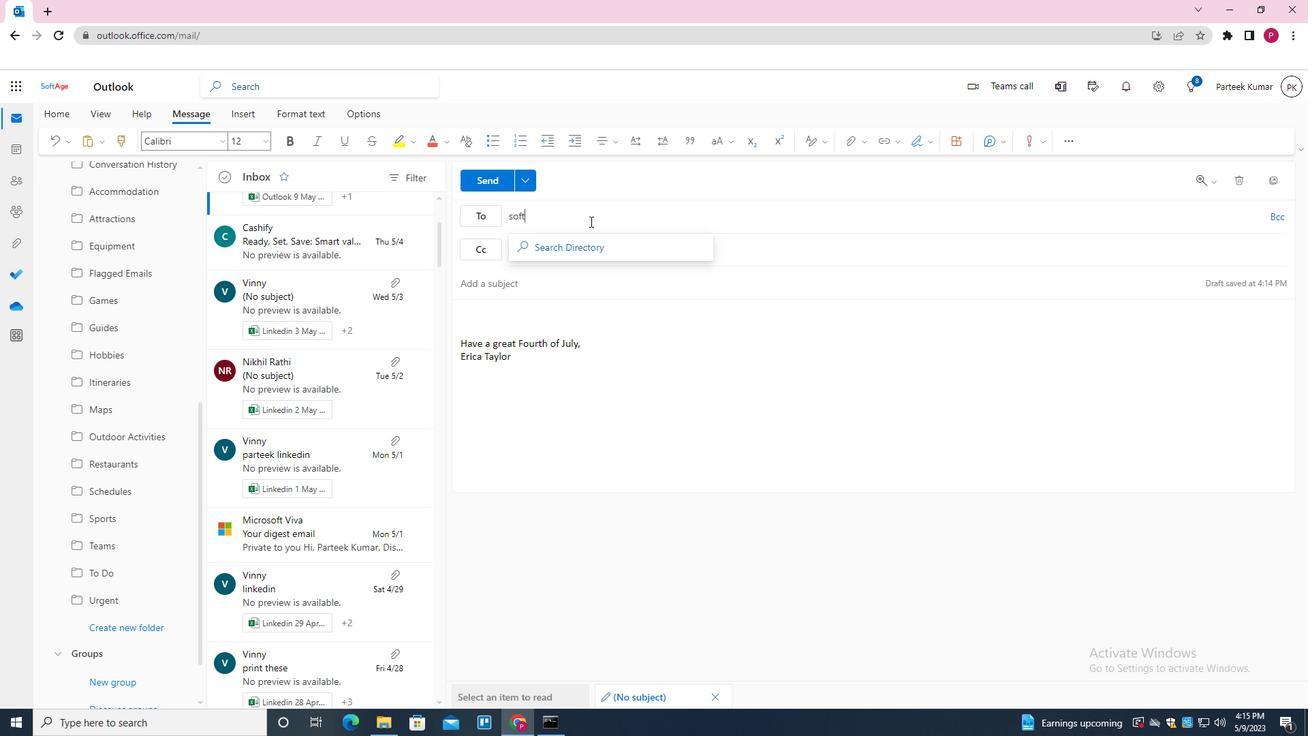 
Action: Mouse moved to (590, 220)
Screenshot: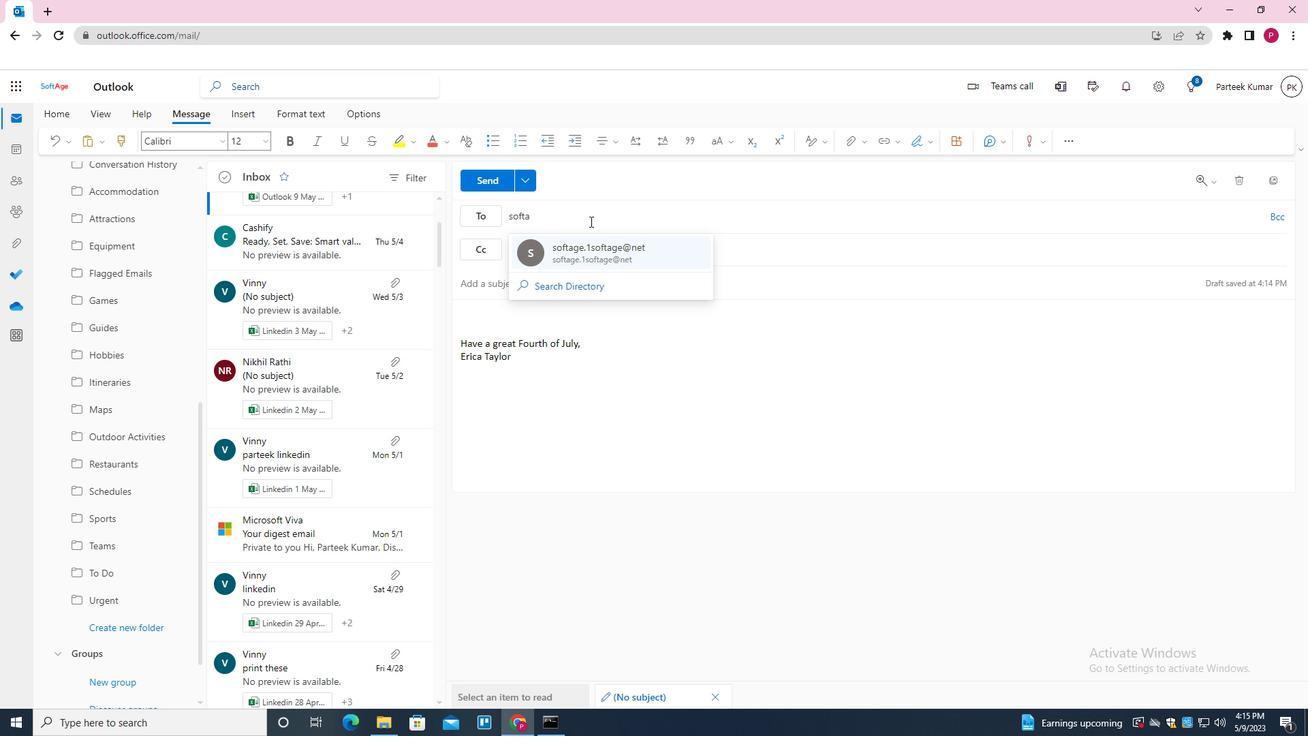 
Action: Key pressed <Key.enter>
Screenshot: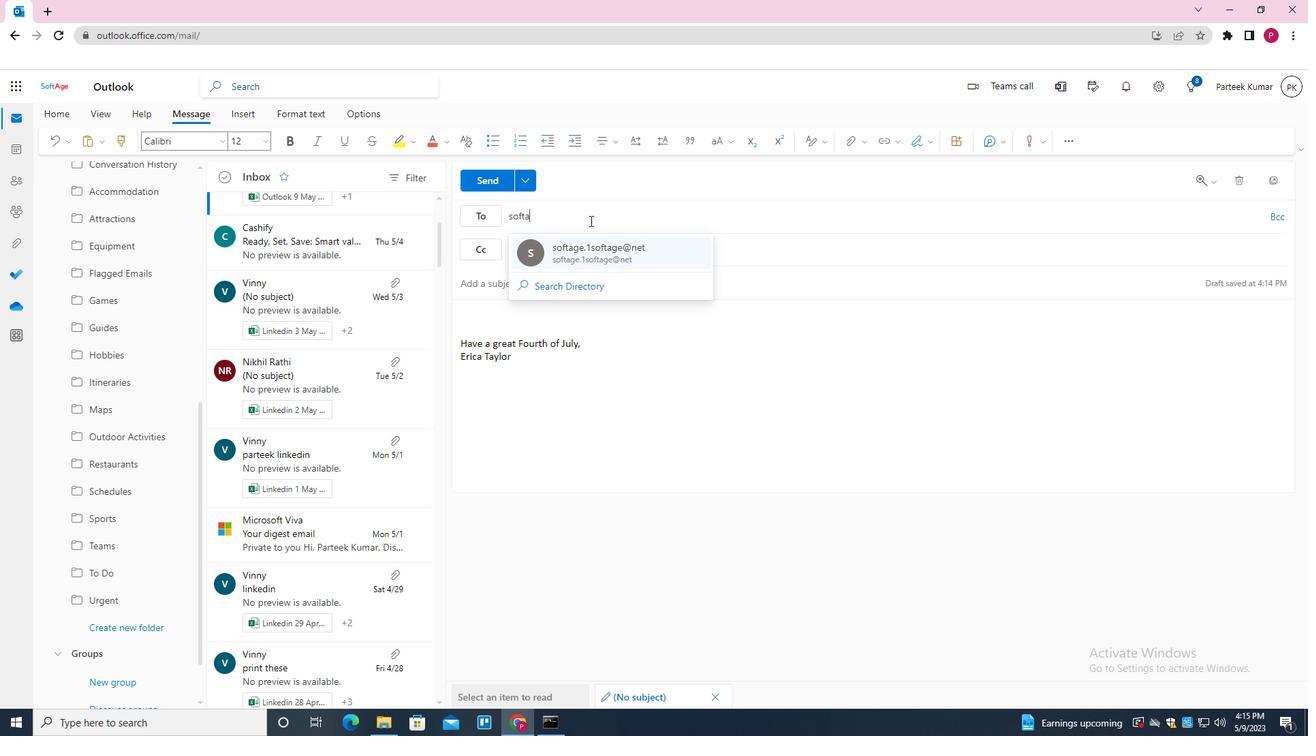 
Action: Mouse moved to (90, 631)
Screenshot: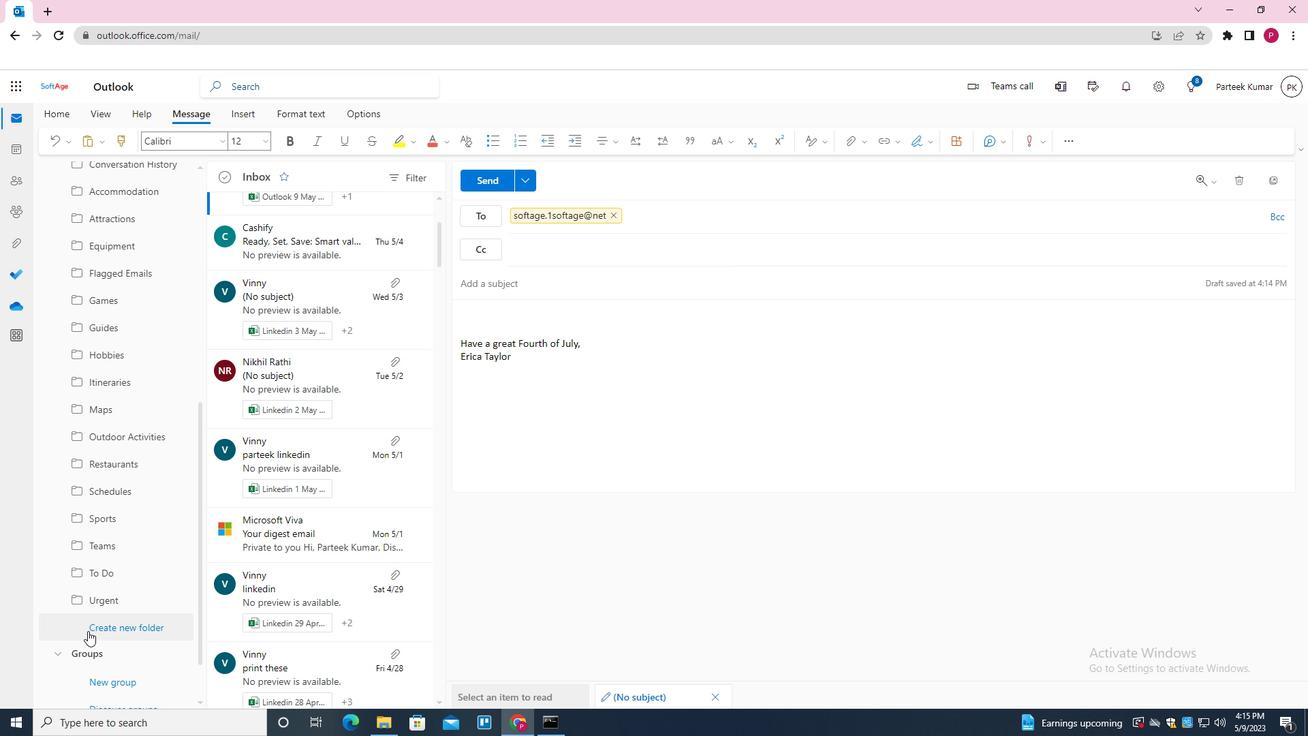 
Action: Mouse pressed left at (90, 631)
Screenshot: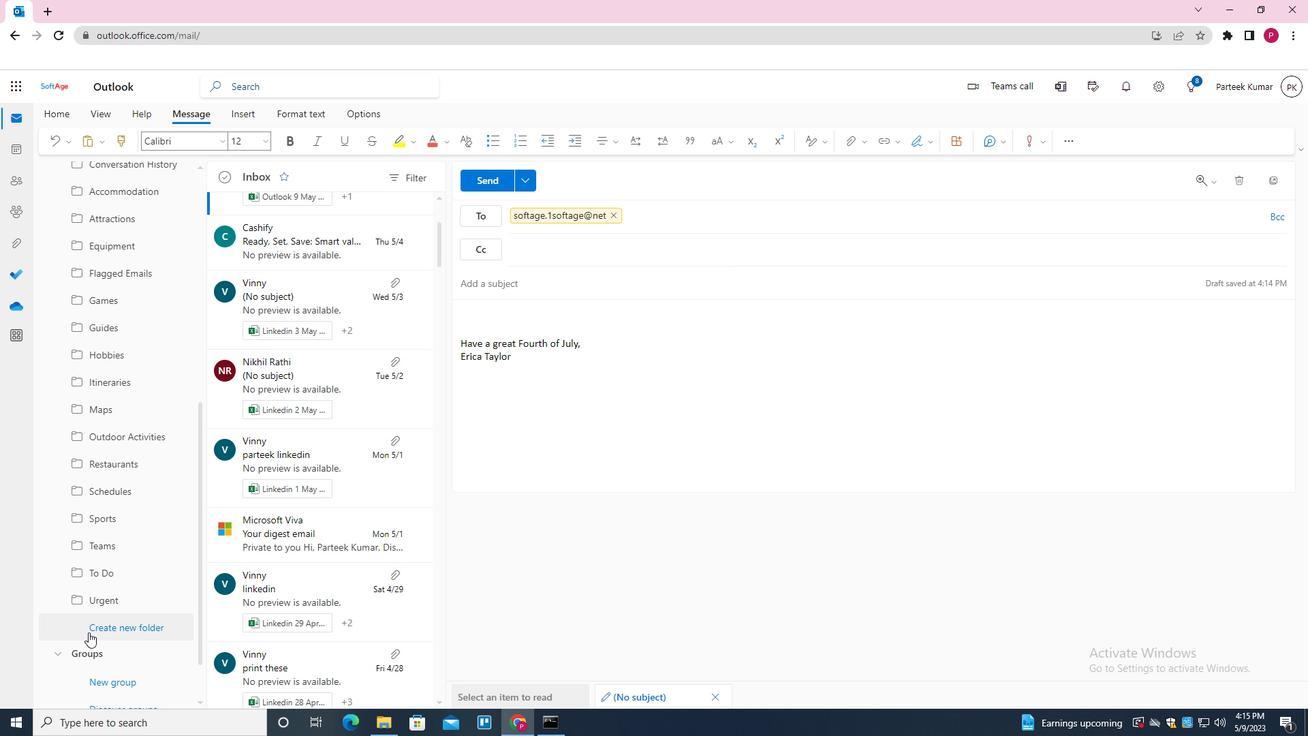 
Action: Mouse moved to (120, 623)
Screenshot: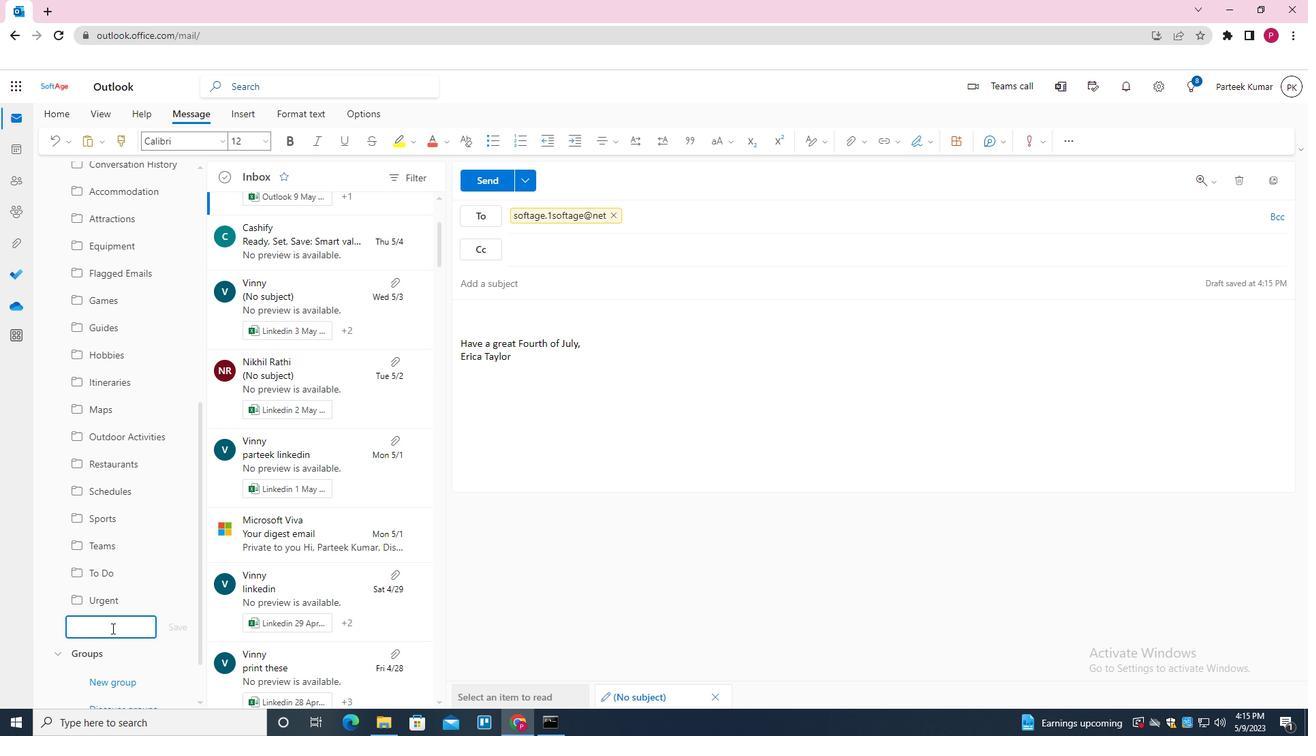
Action: Key pressed <Key.shift><Key.shift><Key.shift><Key.shift><Key.shift><Key.shift><Key.shift><Key.shift><Key.shift><Key.shift><Key.shift><Key.shift><Key.shift><Key.shift><Key.shift>COLLECTIBLES<Key.enter>
Screenshot: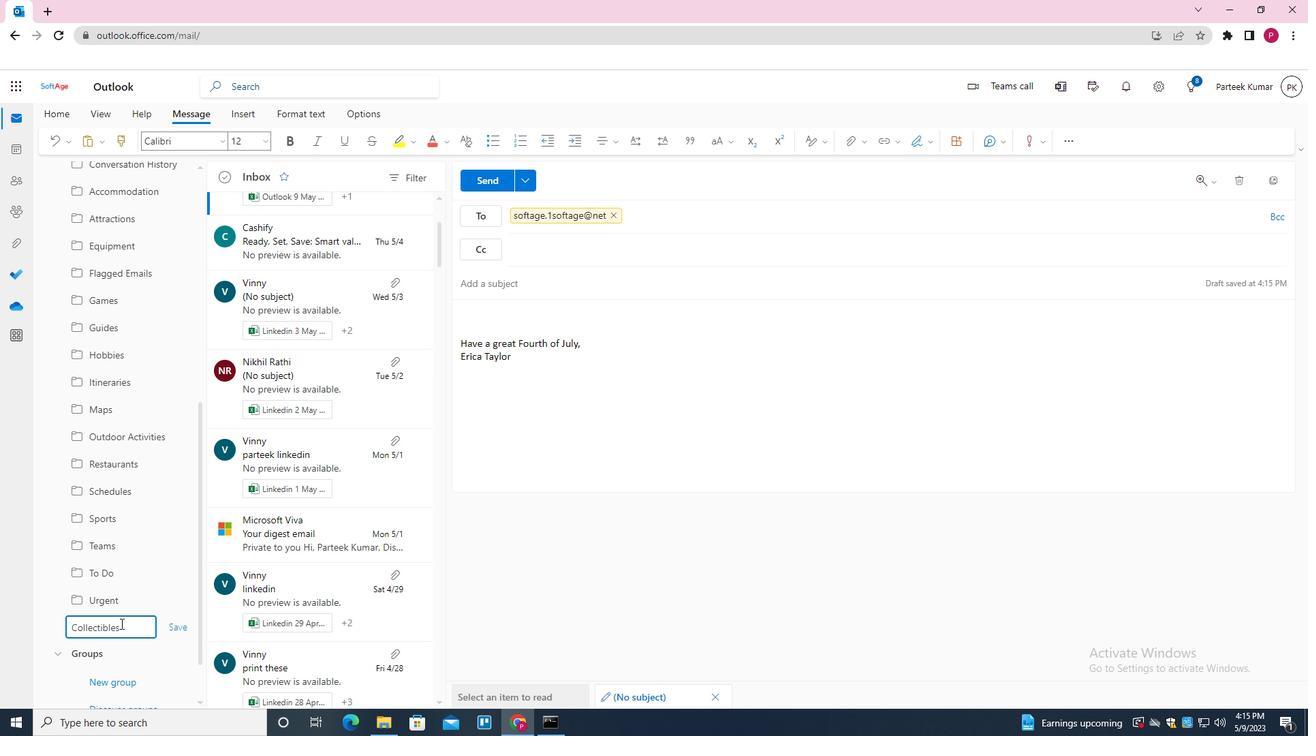 
Action: Mouse moved to (368, 618)
Screenshot: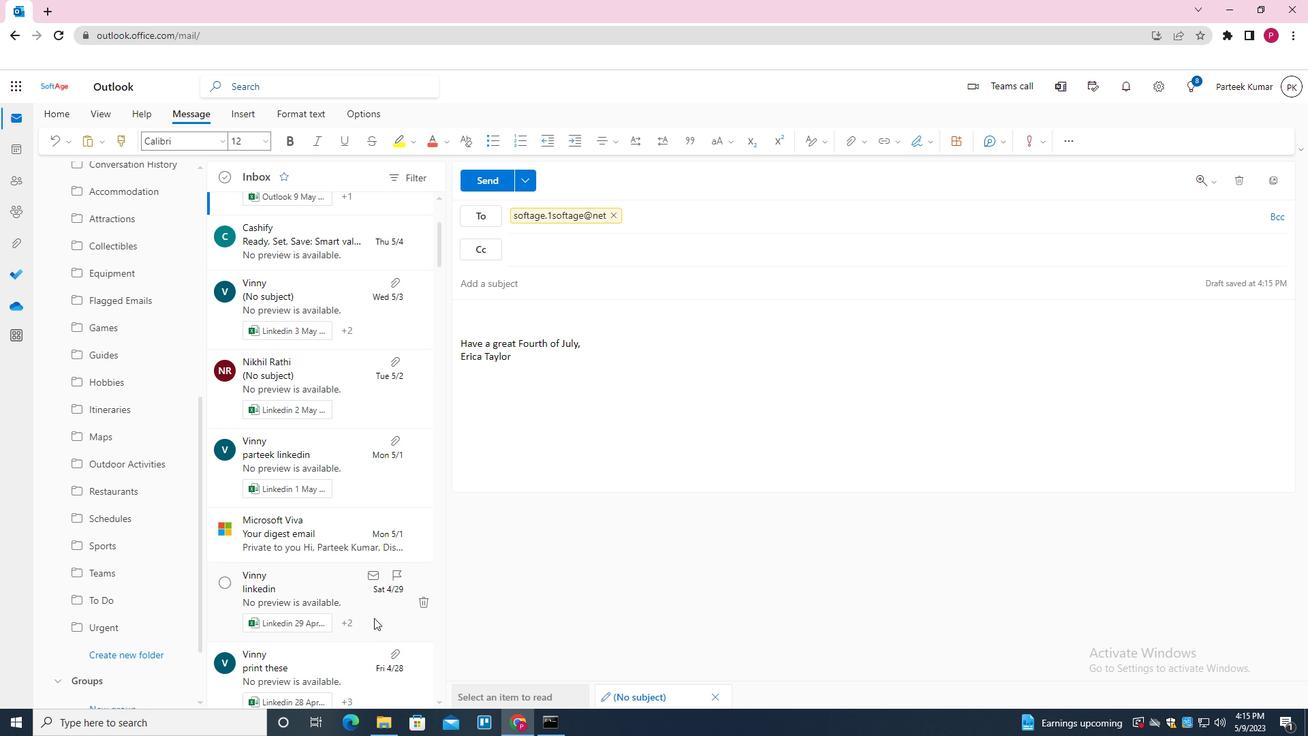 
